 Task: Search one way flight ticket for 1 adult, 6 children, 1 infant in seat and 1 infant on lap in business from Arcata/eureka: California Redwood Coast-humboldt County Airport to New Bern: Coastal Carolina Regional Airport (was Craven County Regional) on 5-4-2023. Number of bags: 1 carry on bag. Price is upto 30000. Outbound departure time preference is 14:45.
Action: Mouse moved to (389, 346)
Screenshot: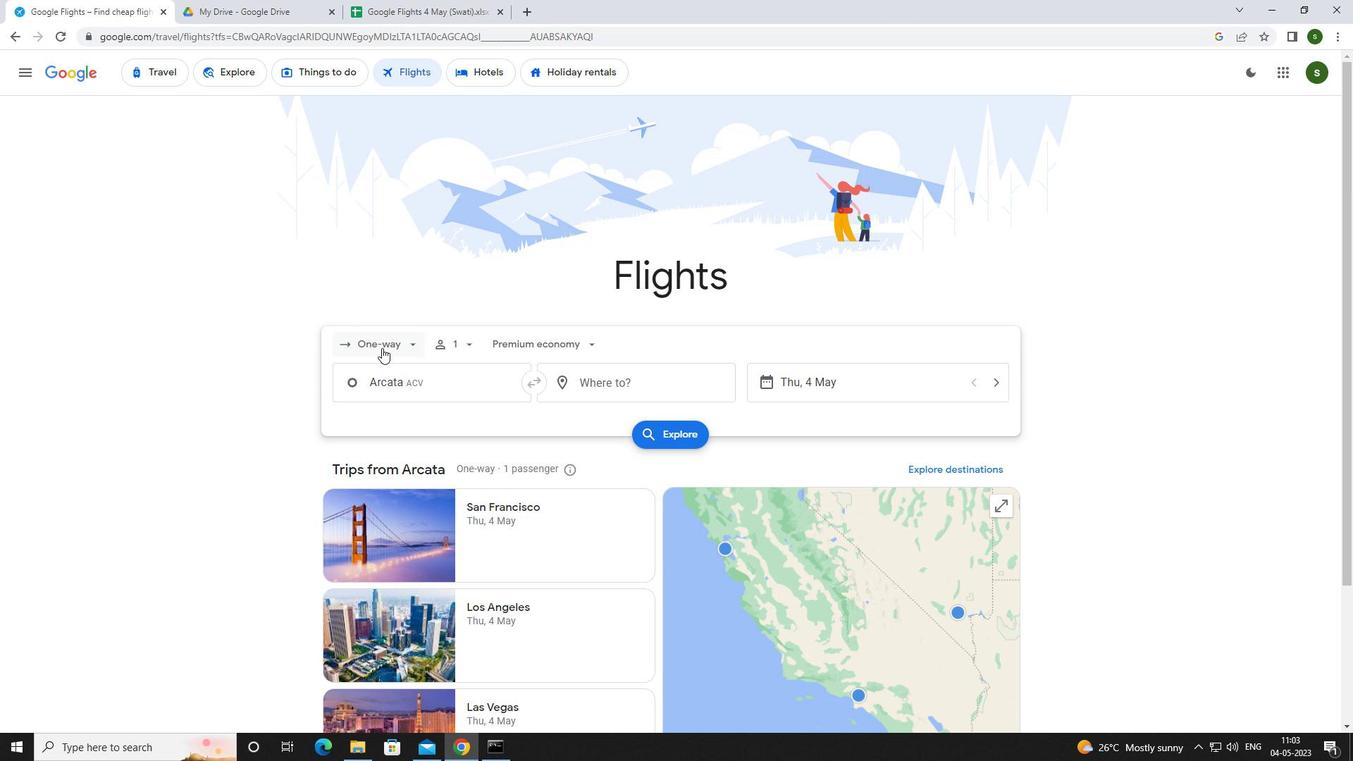 
Action: Mouse pressed left at (389, 346)
Screenshot: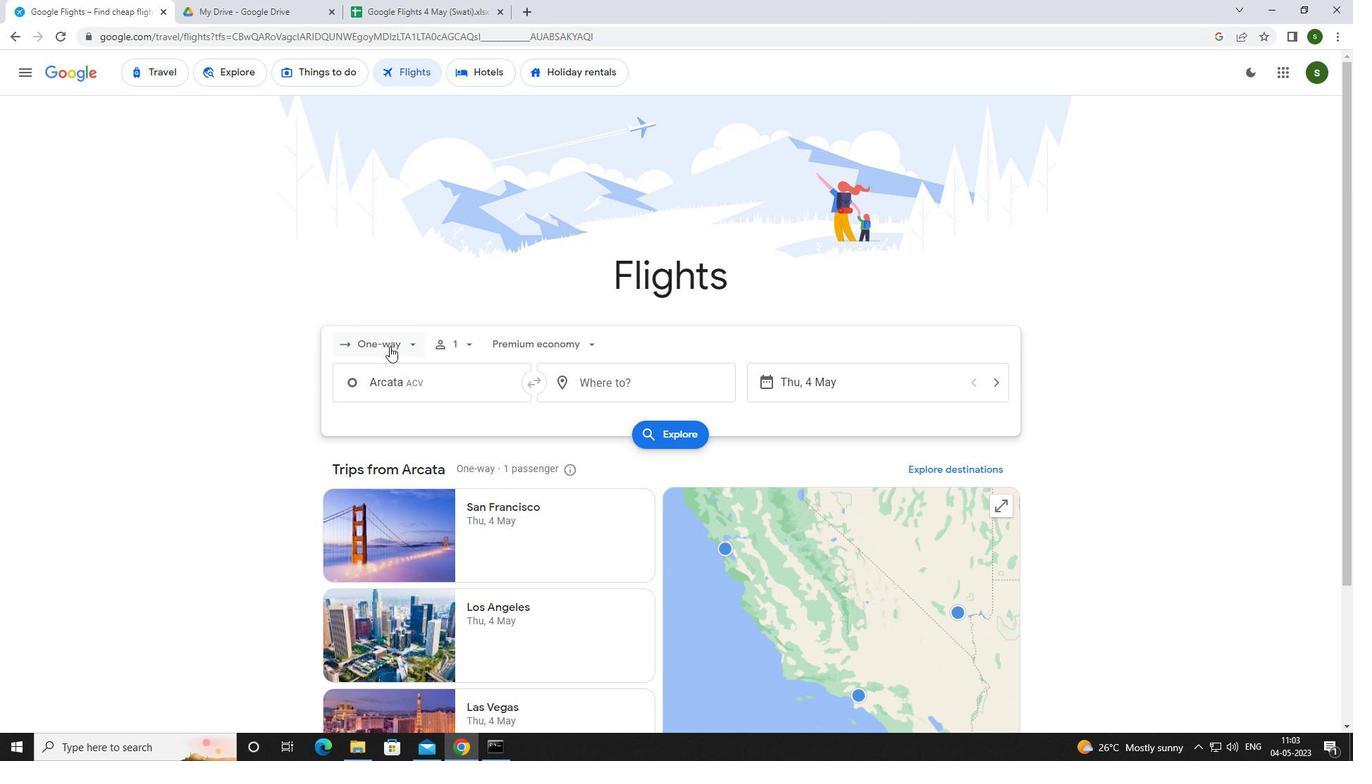 
Action: Mouse moved to (399, 409)
Screenshot: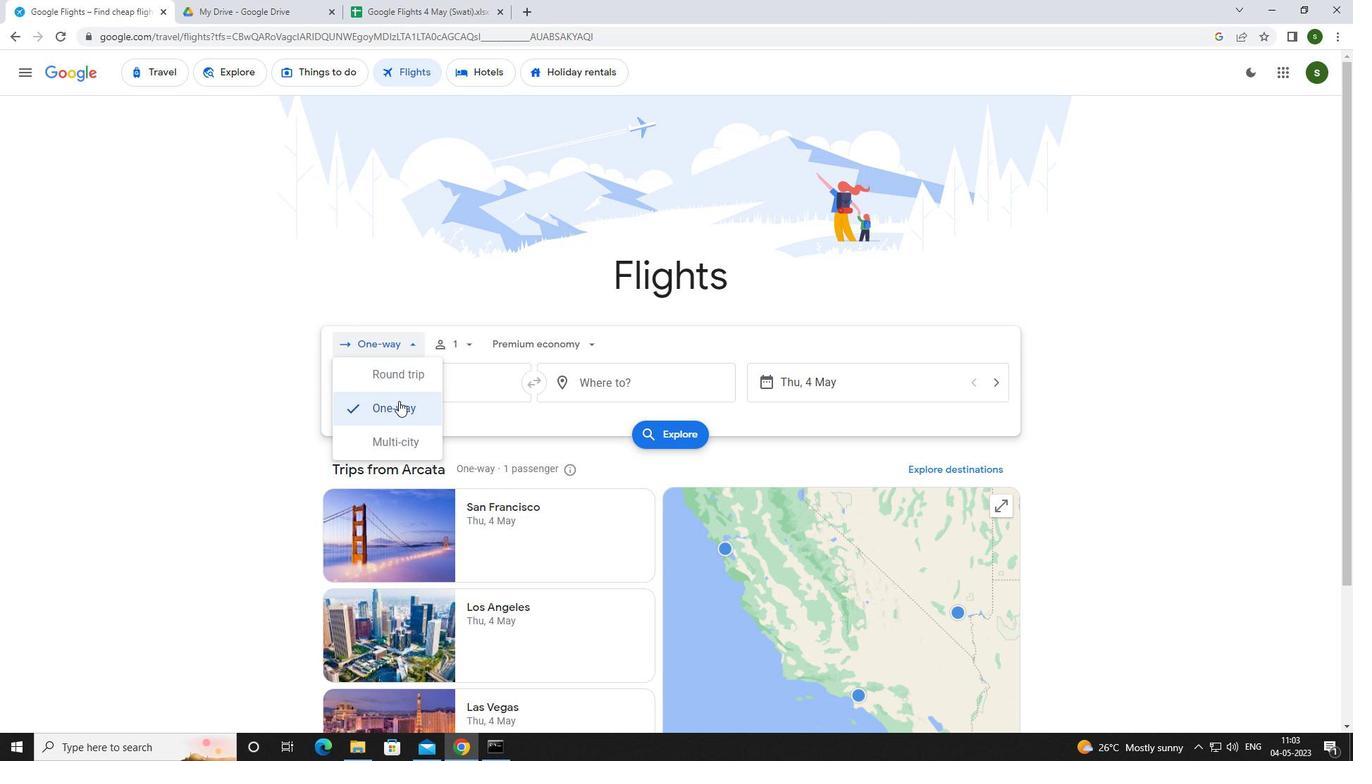 
Action: Mouse pressed left at (399, 409)
Screenshot: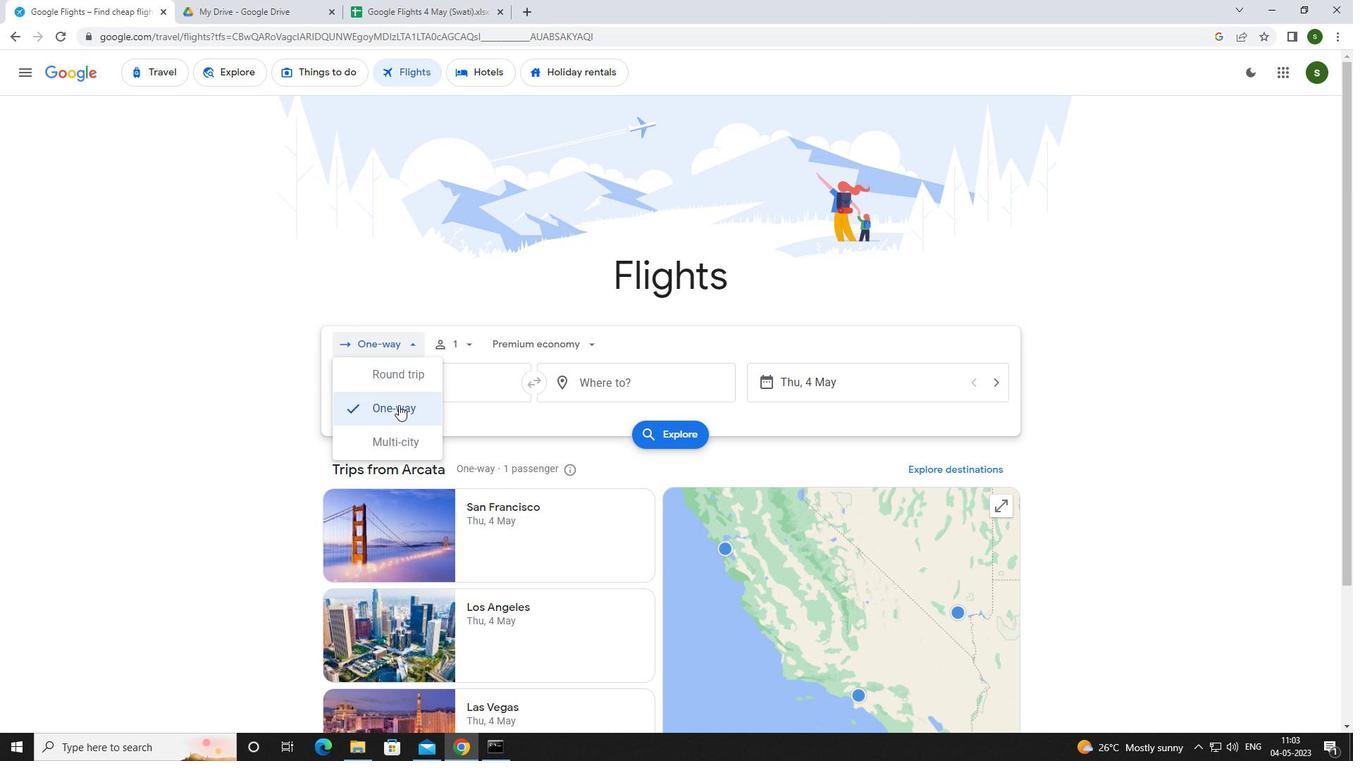 
Action: Mouse moved to (464, 350)
Screenshot: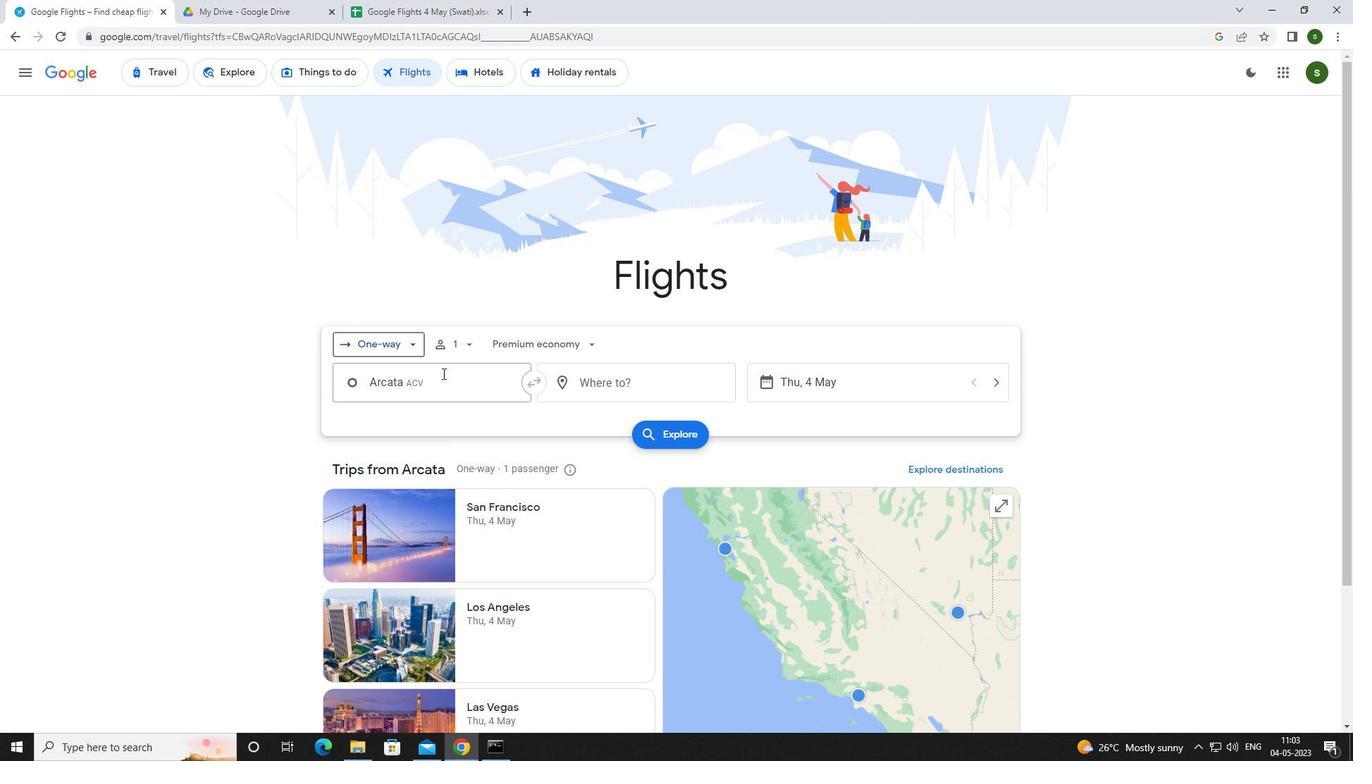 
Action: Mouse pressed left at (464, 350)
Screenshot: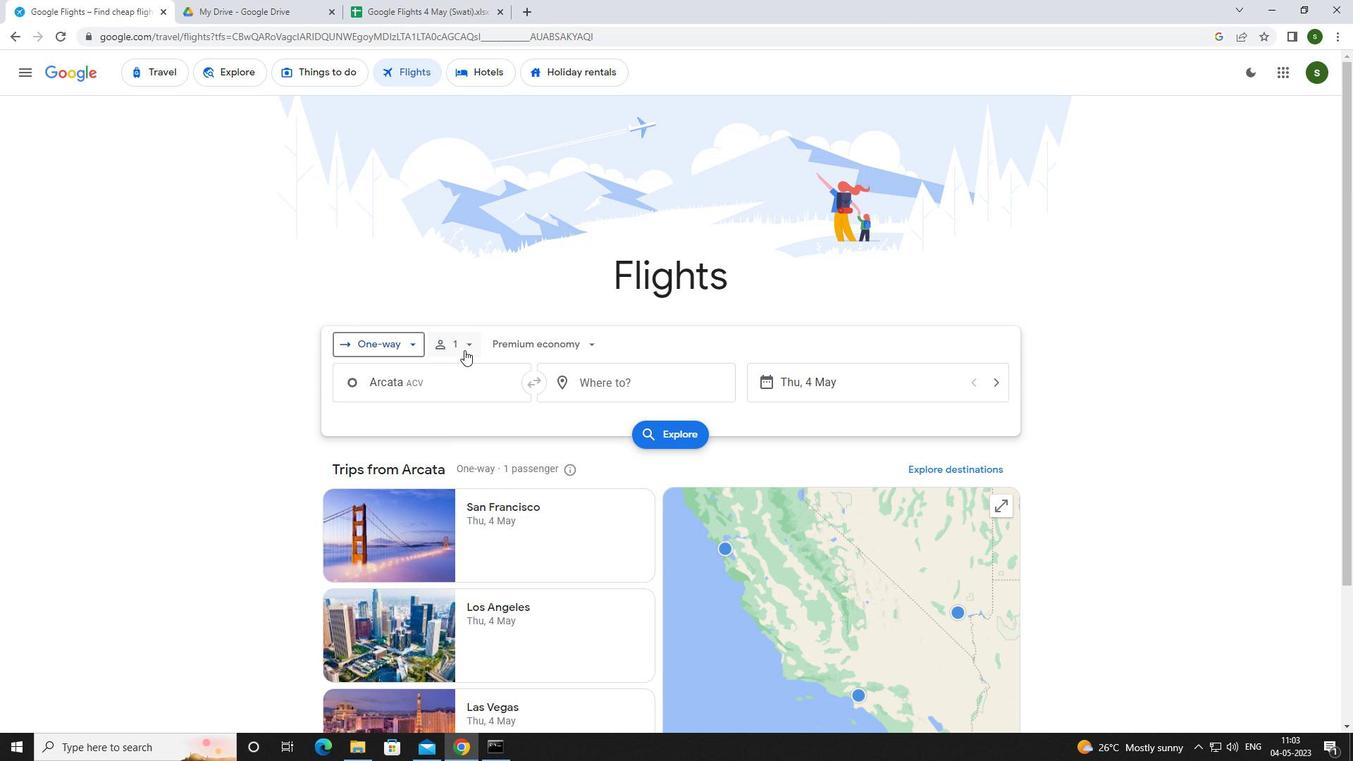 
Action: Mouse moved to (580, 420)
Screenshot: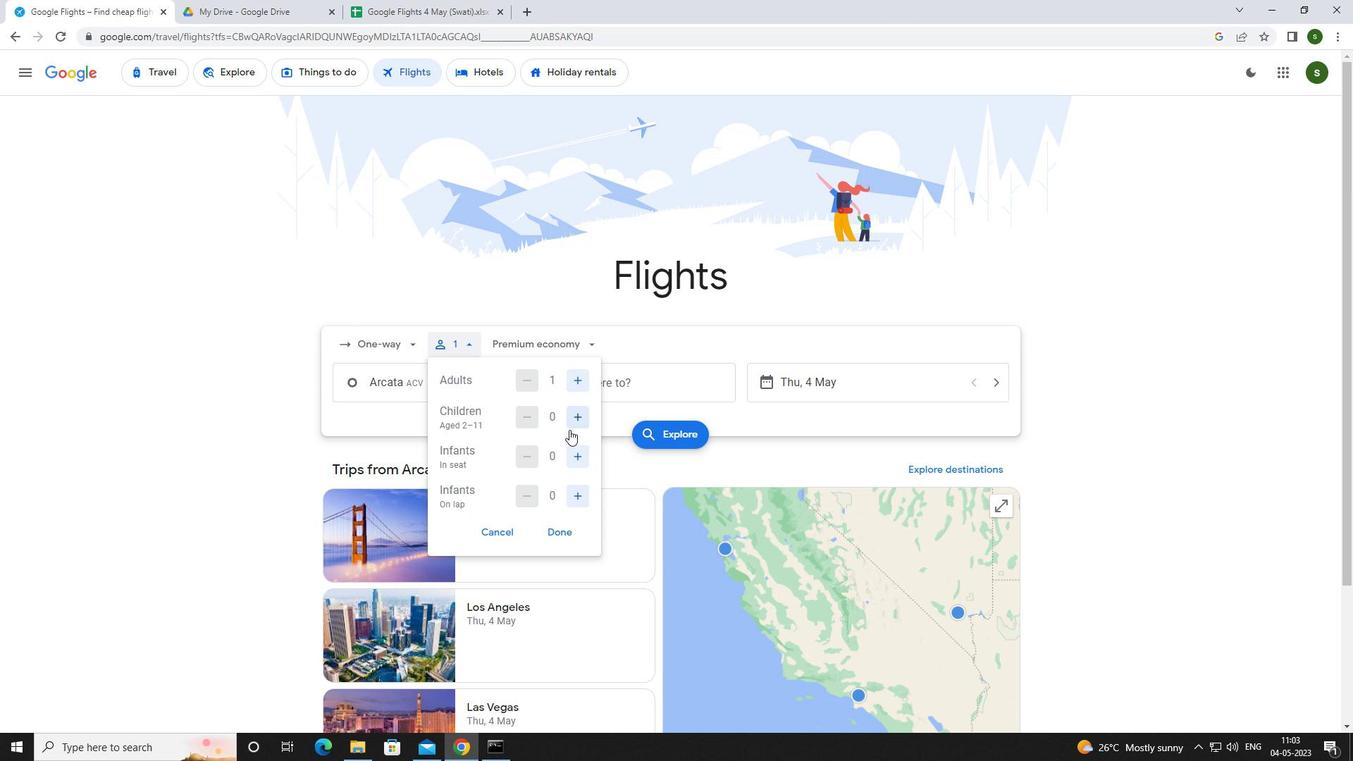 
Action: Mouse pressed left at (580, 420)
Screenshot: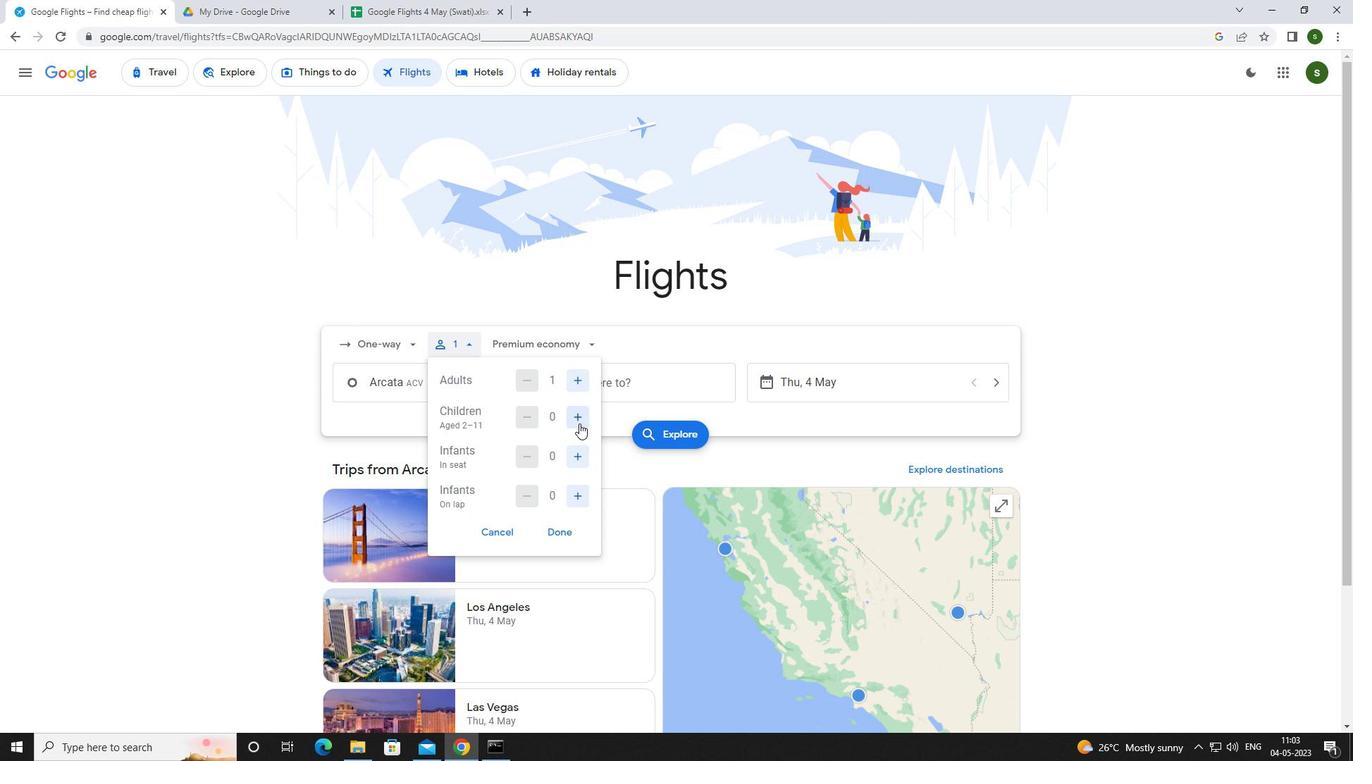 
Action: Mouse pressed left at (580, 420)
Screenshot: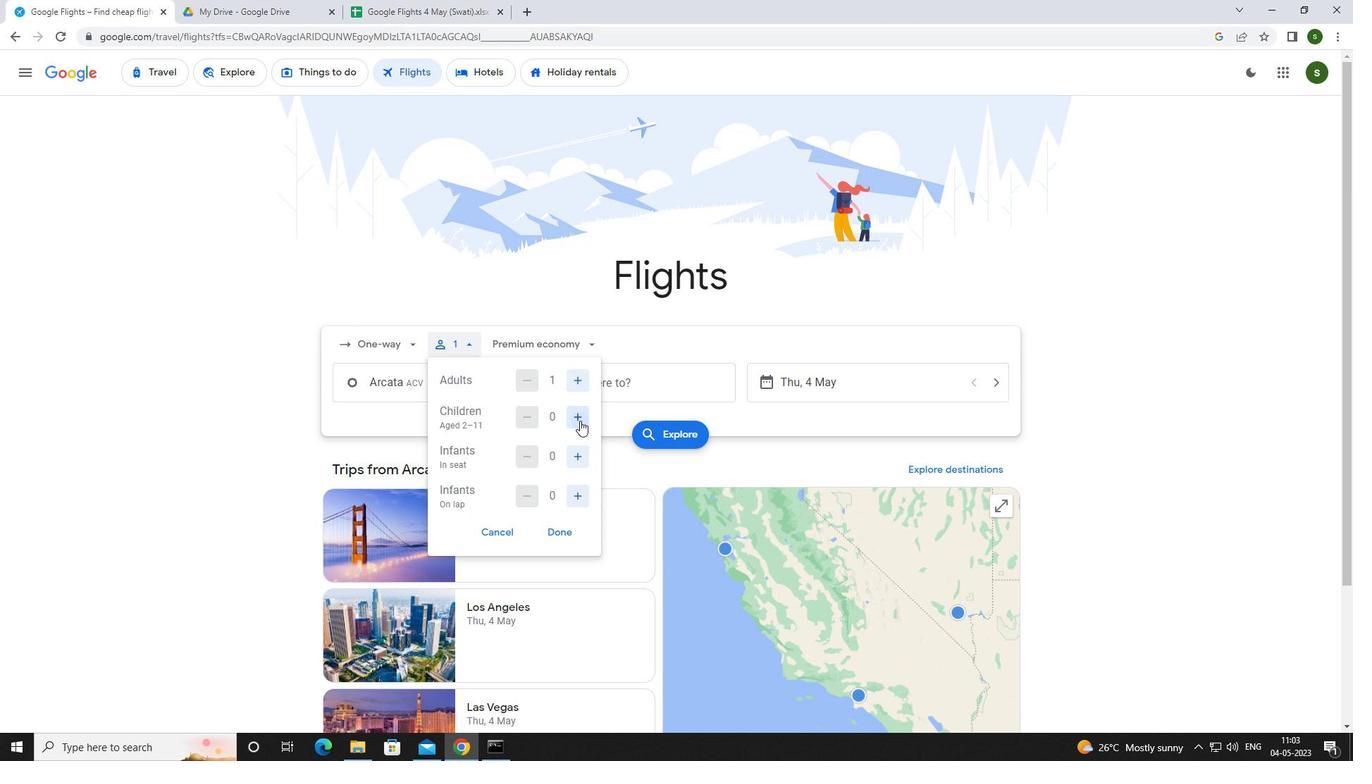 
Action: Mouse pressed left at (580, 420)
Screenshot: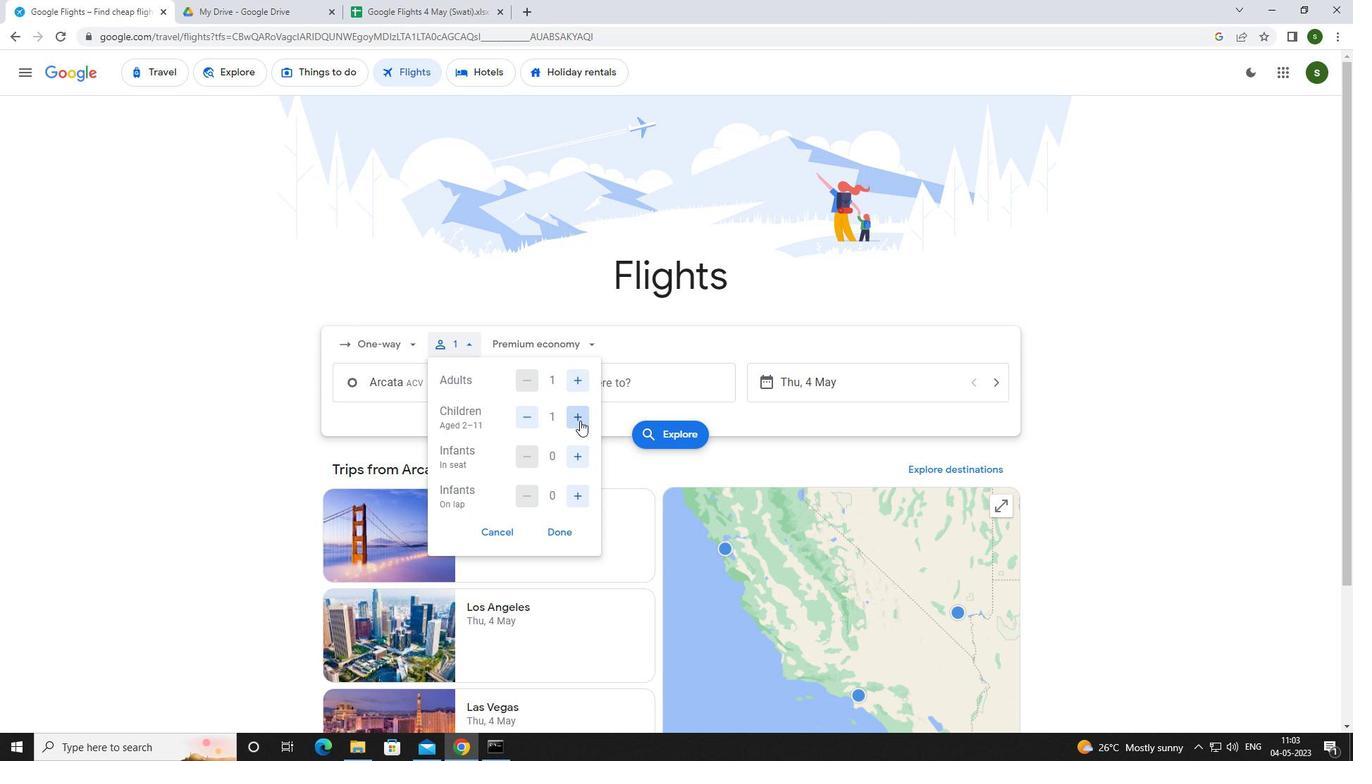 
Action: Mouse pressed left at (580, 420)
Screenshot: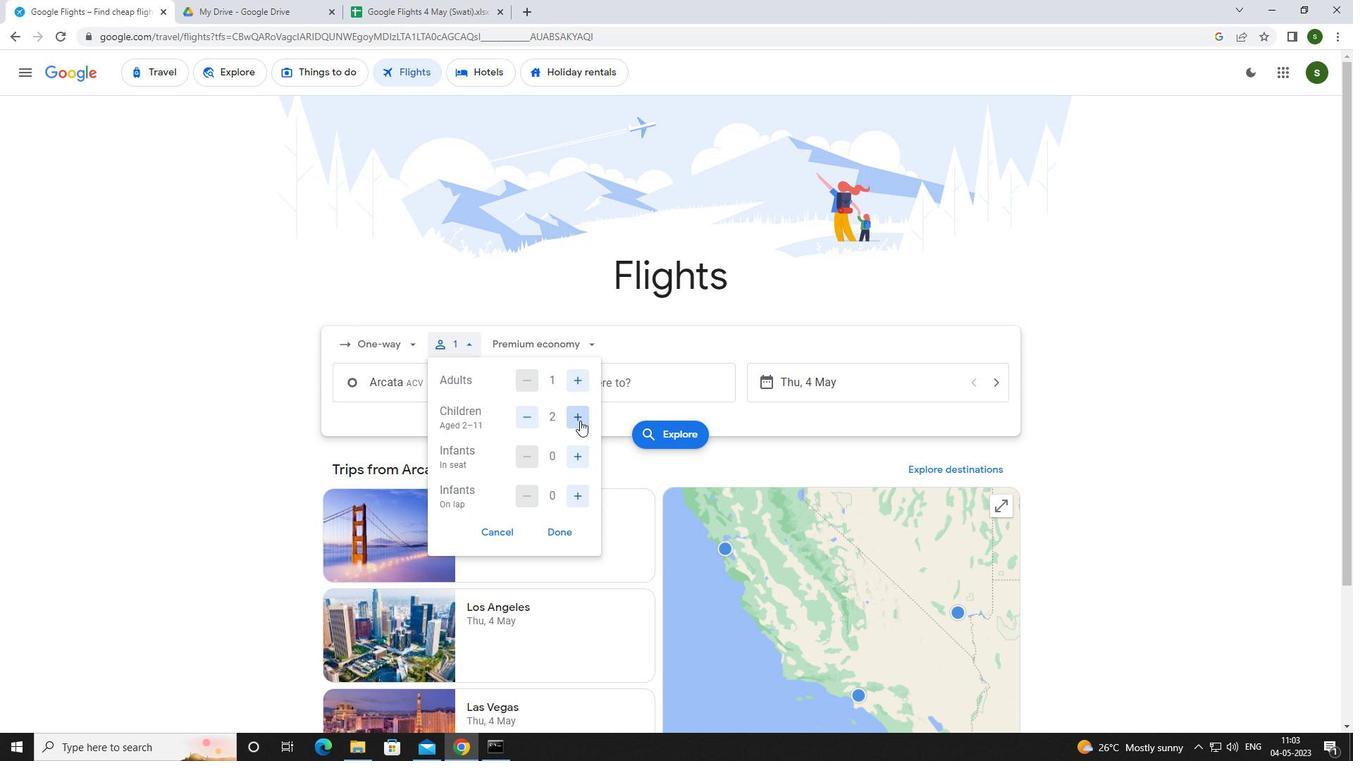 
Action: Mouse pressed left at (580, 420)
Screenshot: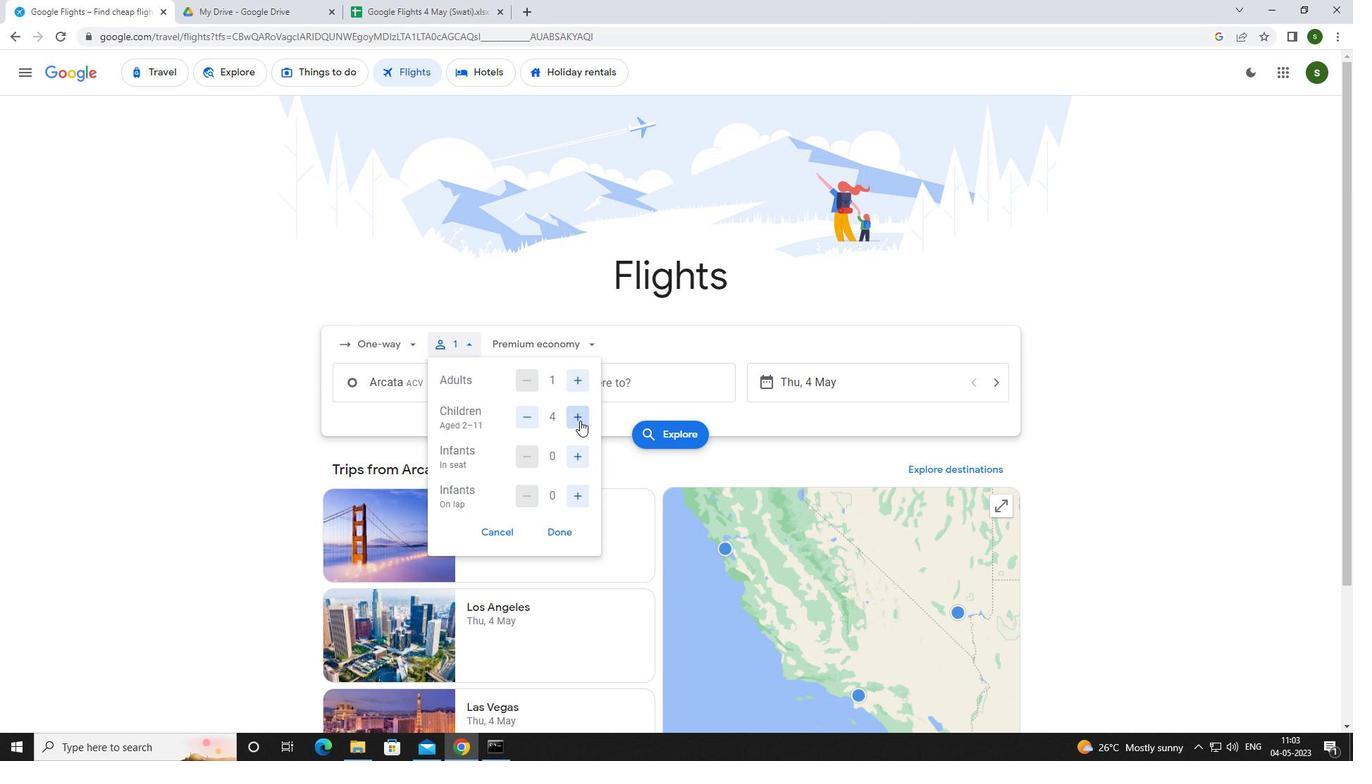 
Action: Mouse pressed left at (580, 420)
Screenshot: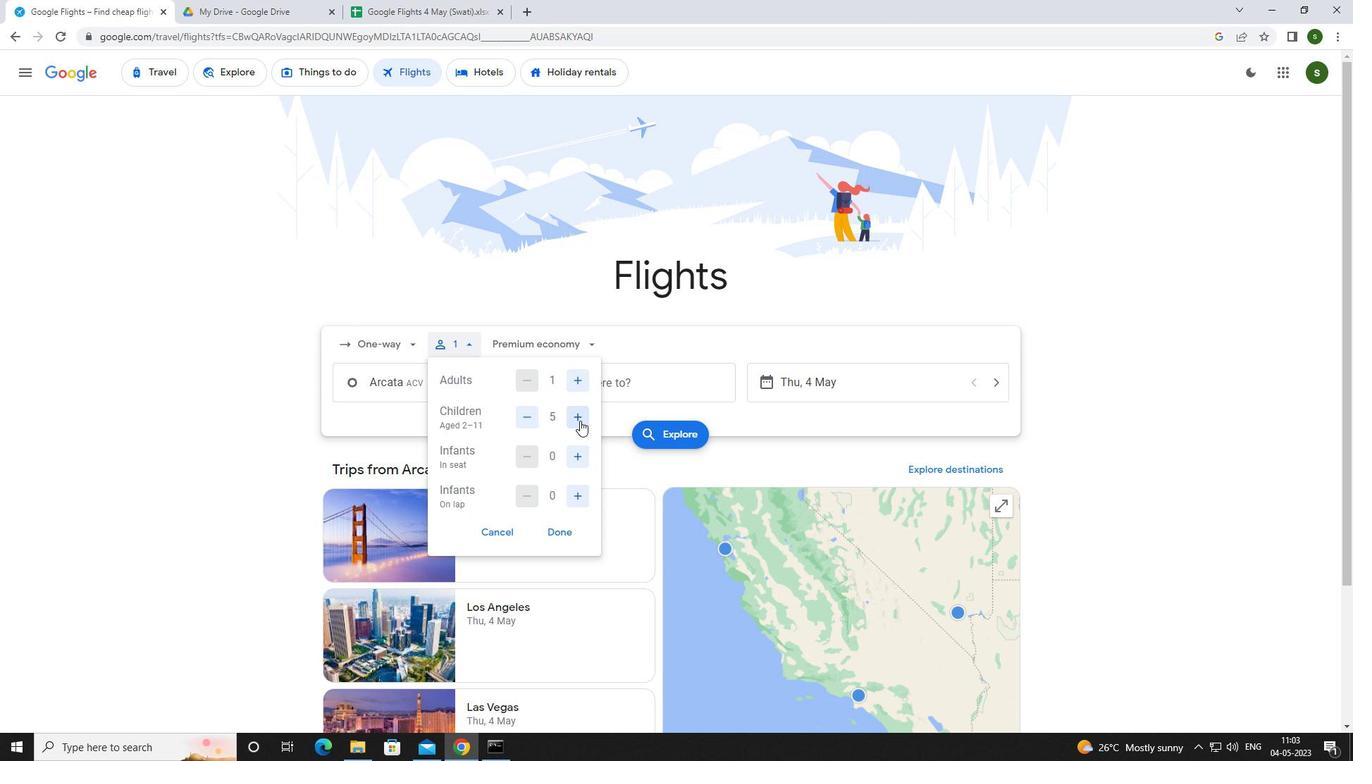 
Action: Mouse moved to (584, 459)
Screenshot: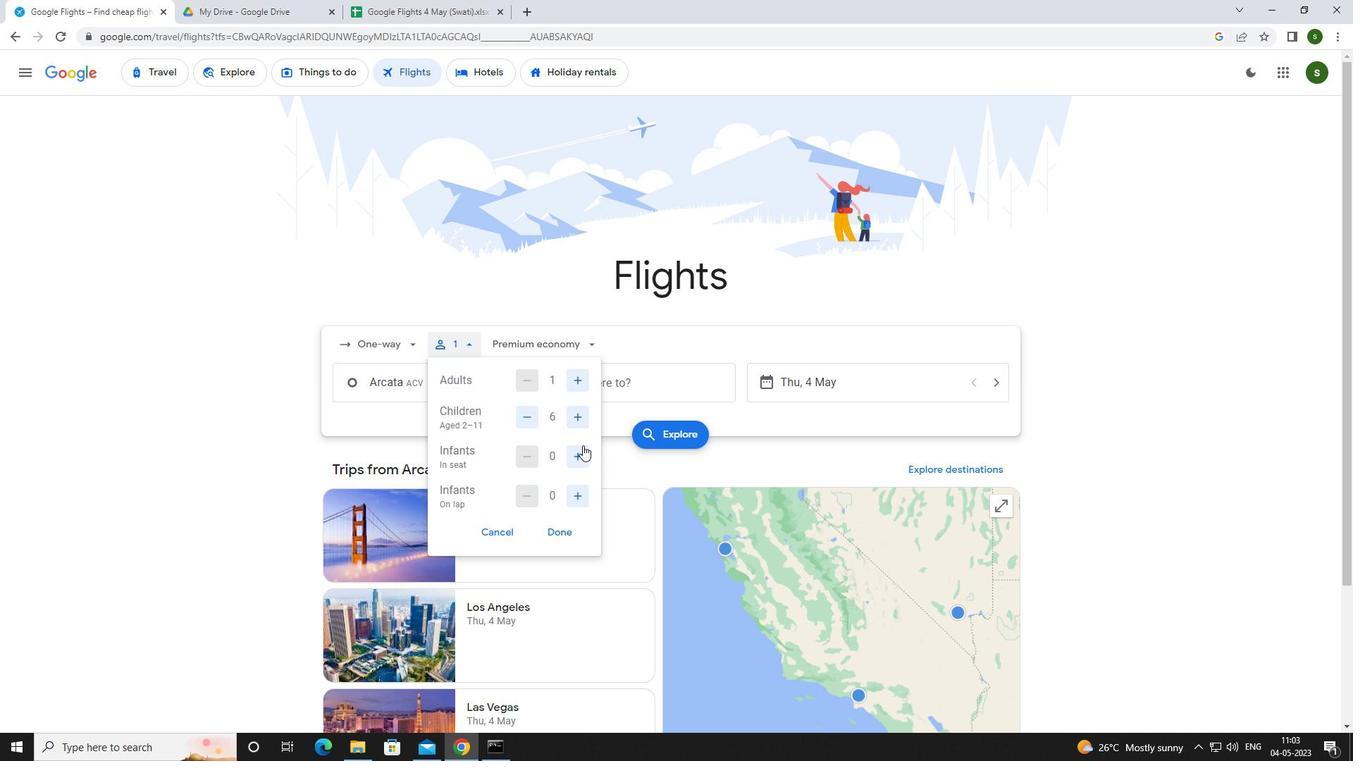 
Action: Mouse pressed left at (584, 459)
Screenshot: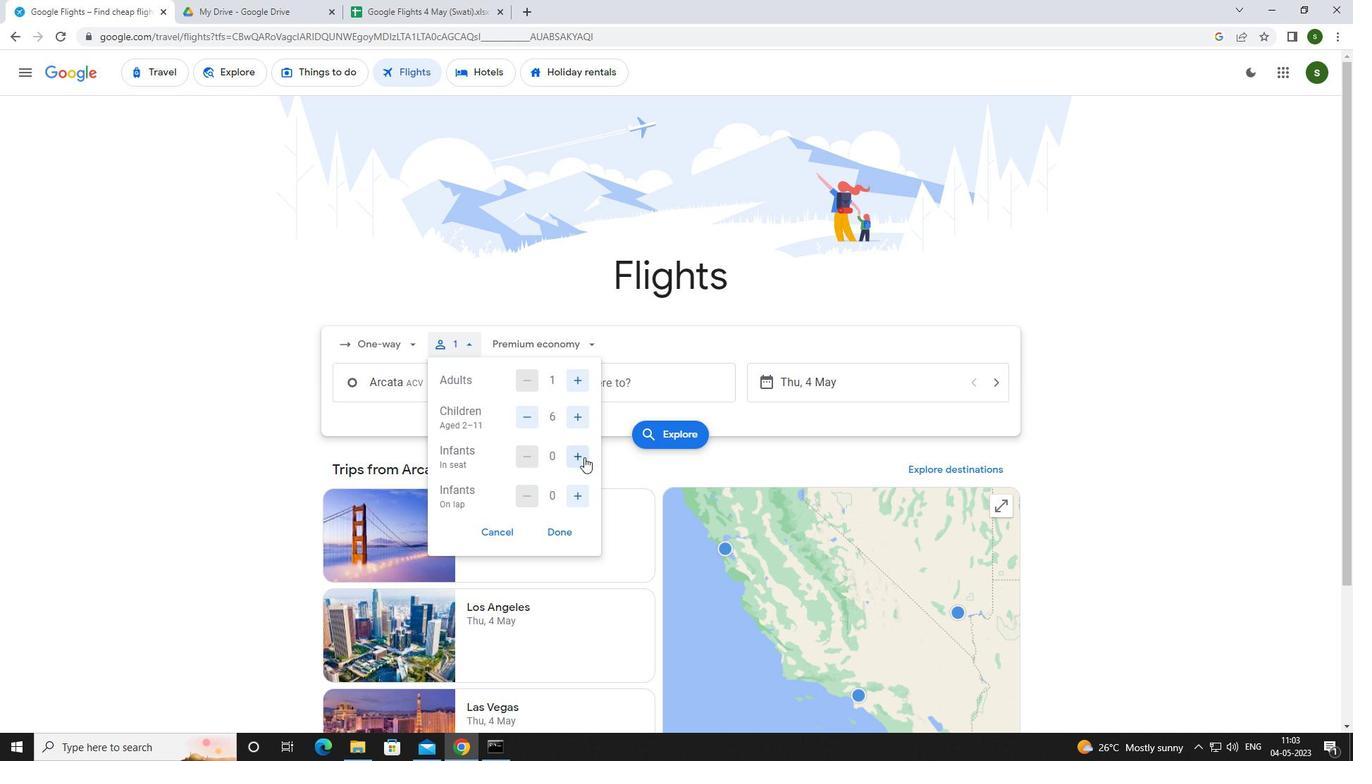 
Action: Mouse moved to (582, 487)
Screenshot: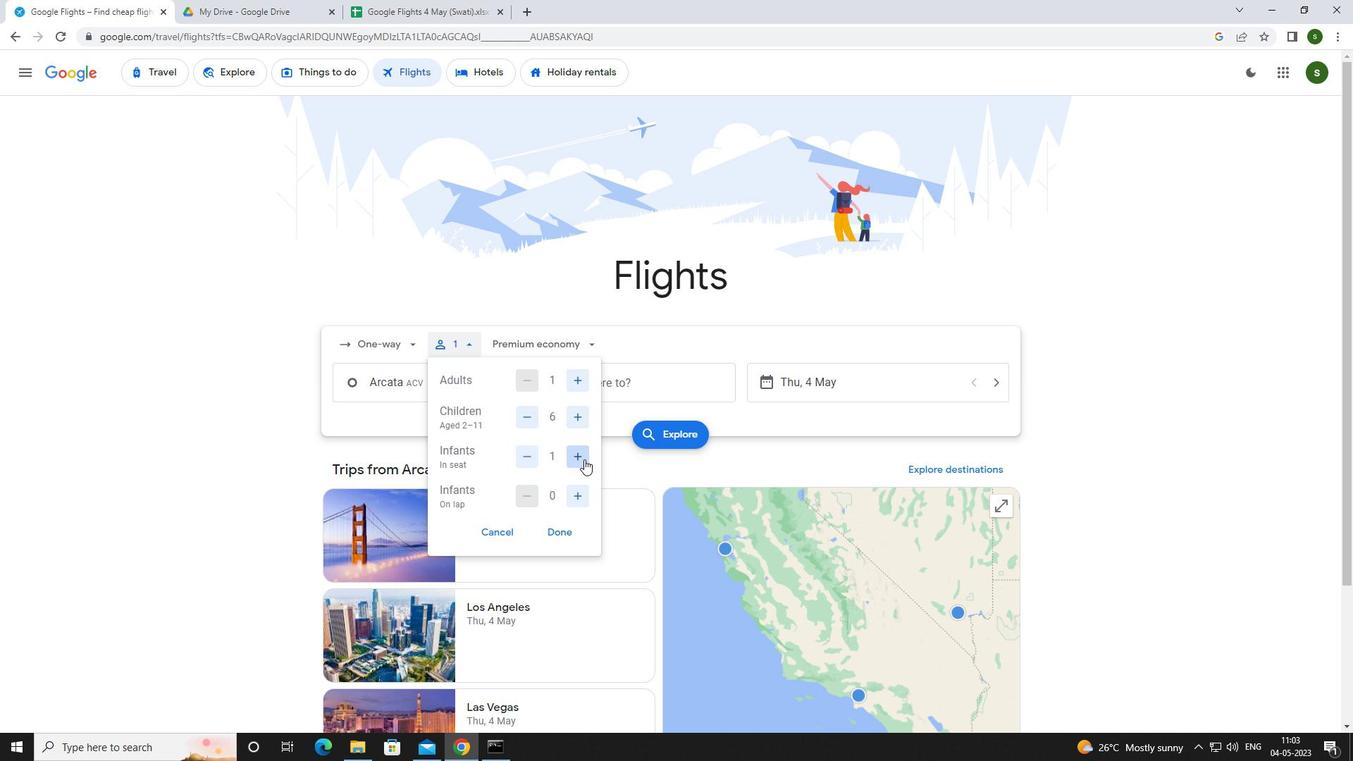 
Action: Mouse pressed left at (582, 487)
Screenshot: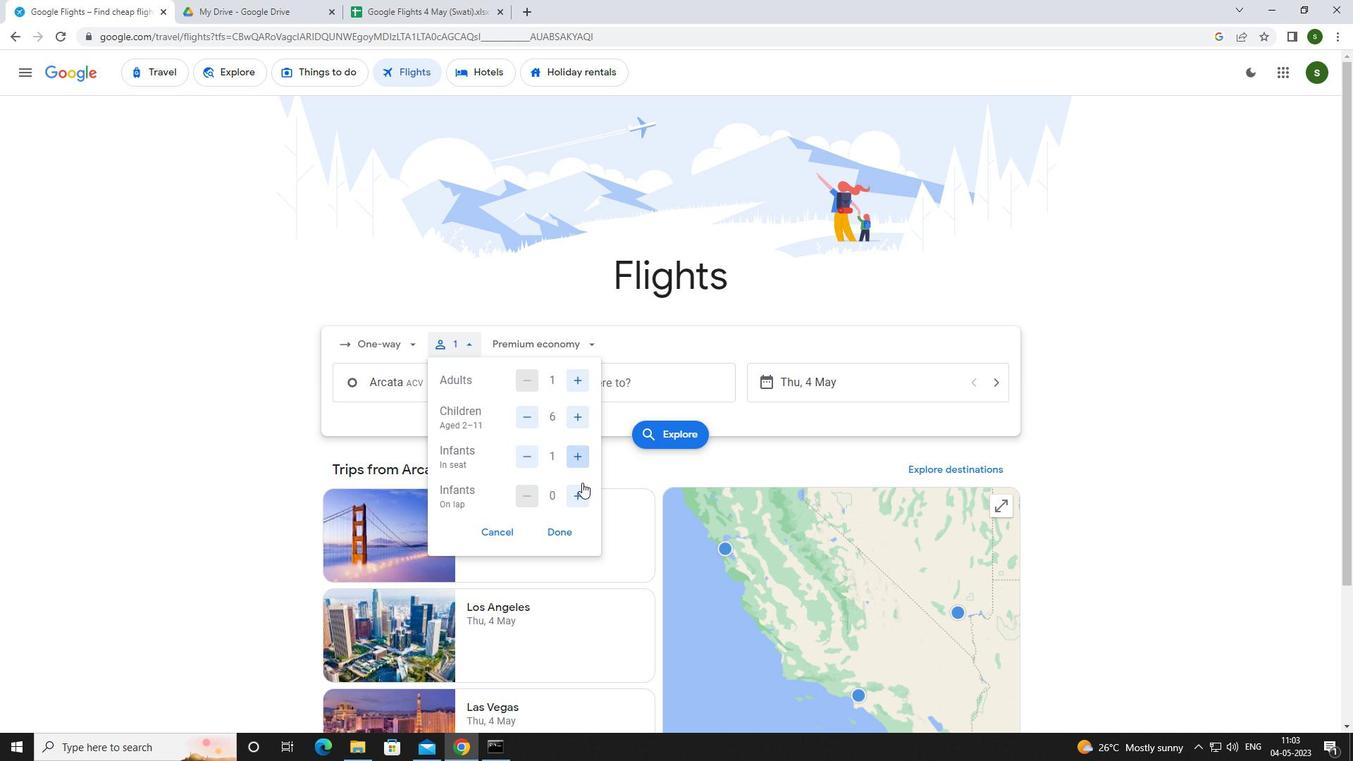
Action: Mouse moved to (572, 342)
Screenshot: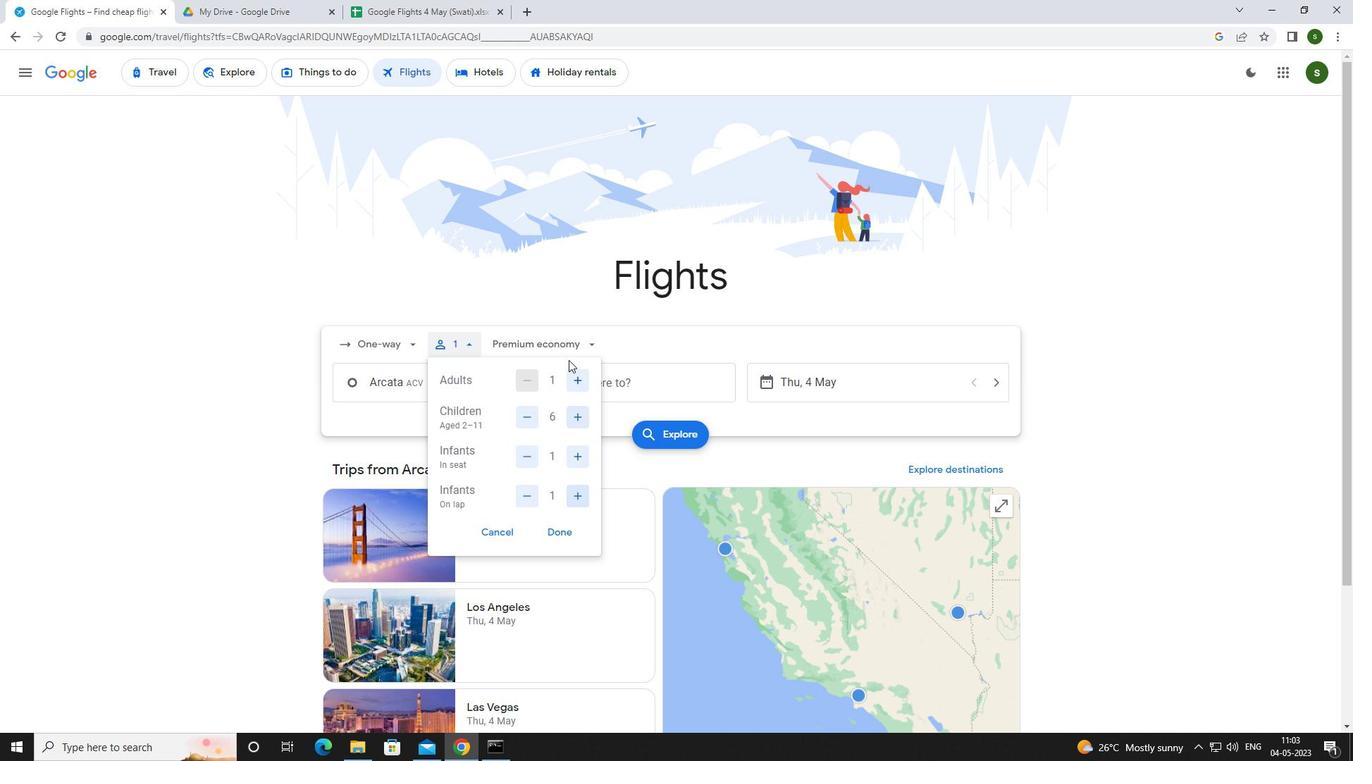 
Action: Mouse pressed left at (572, 342)
Screenshot: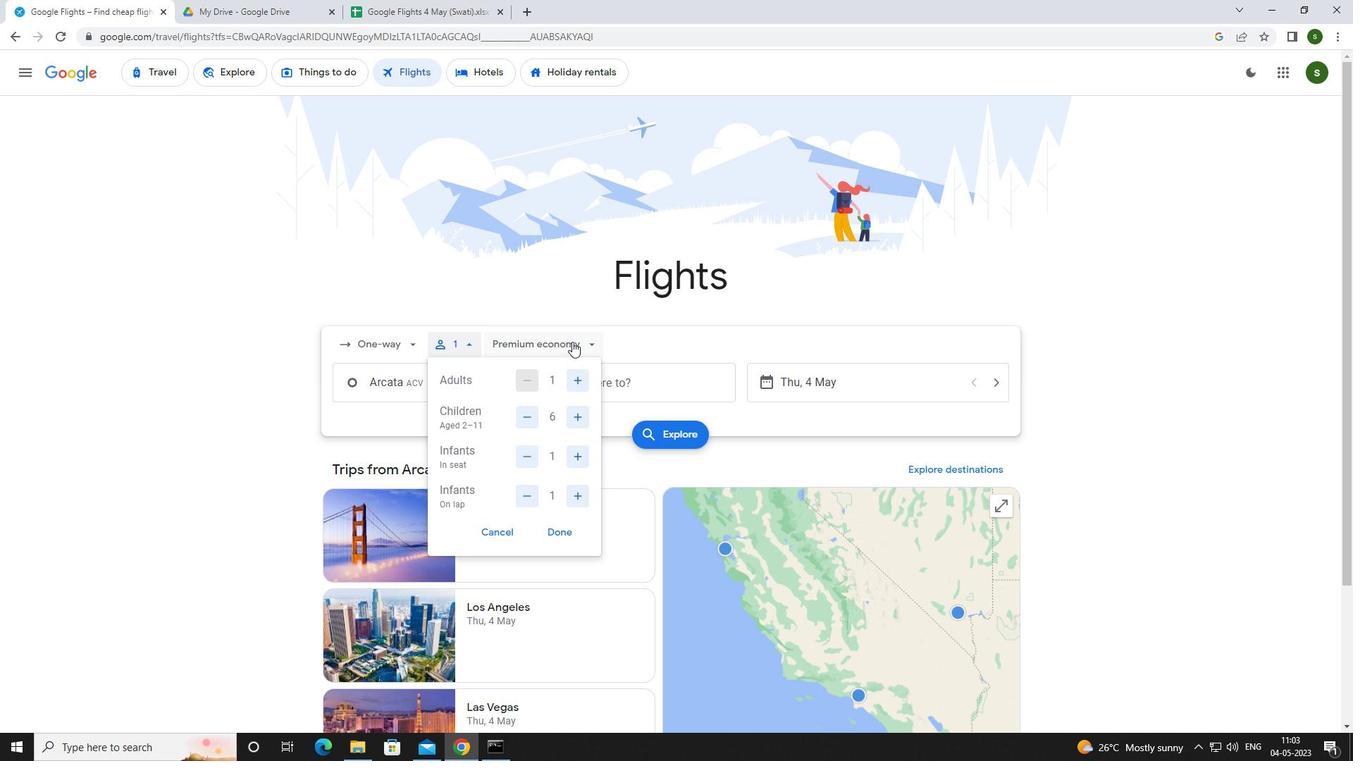 
Action: Mouse moved to (559, 441)
Screenshot: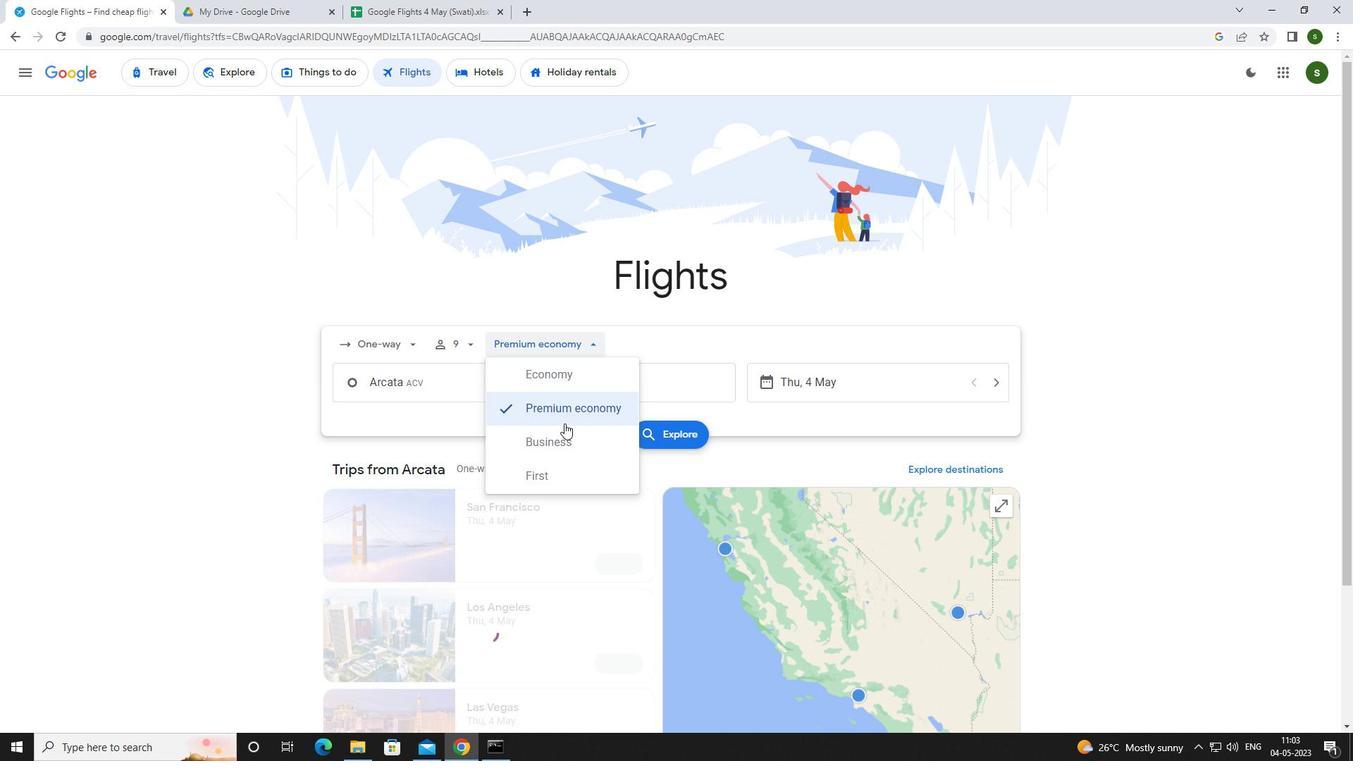 
Action: Mouse pressed left at (559, 441)
Screenshot: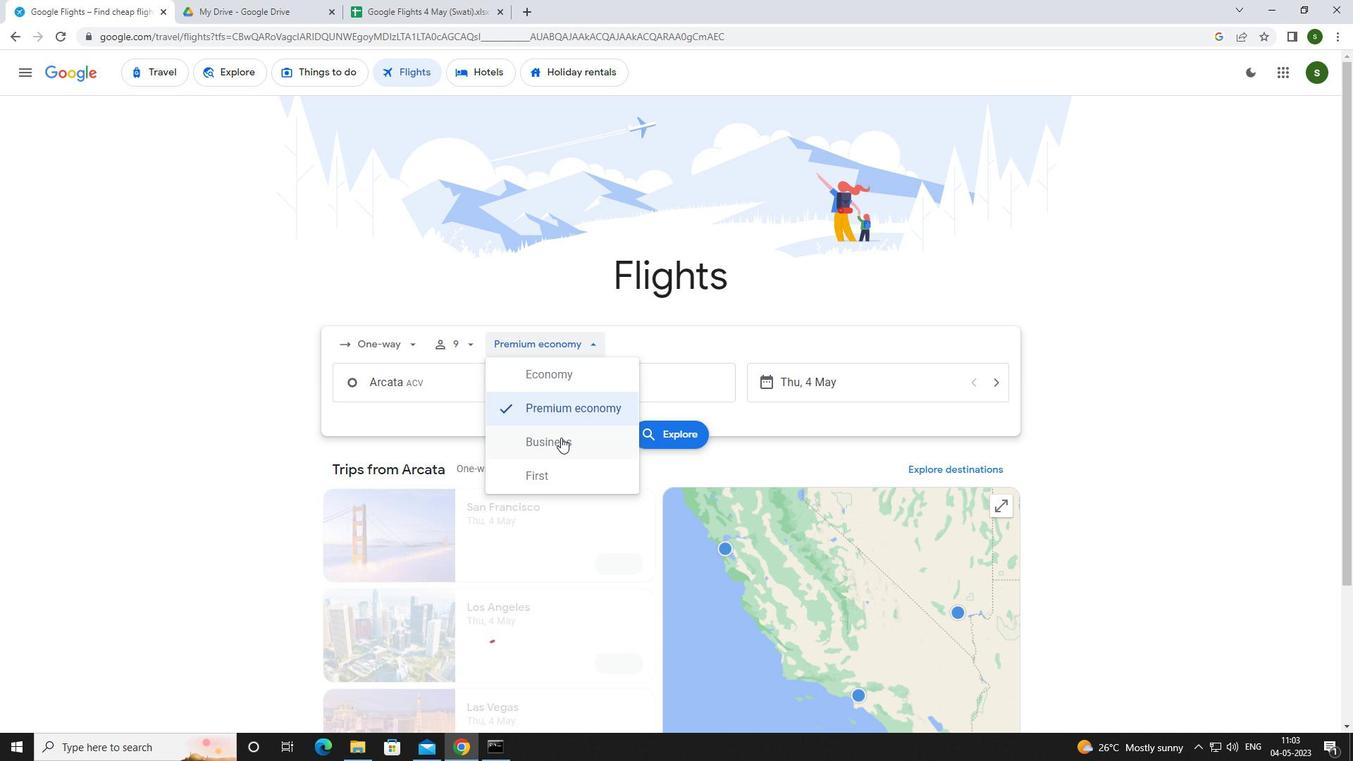 
Action: Mouse moved to (459, 377)
Screenshot: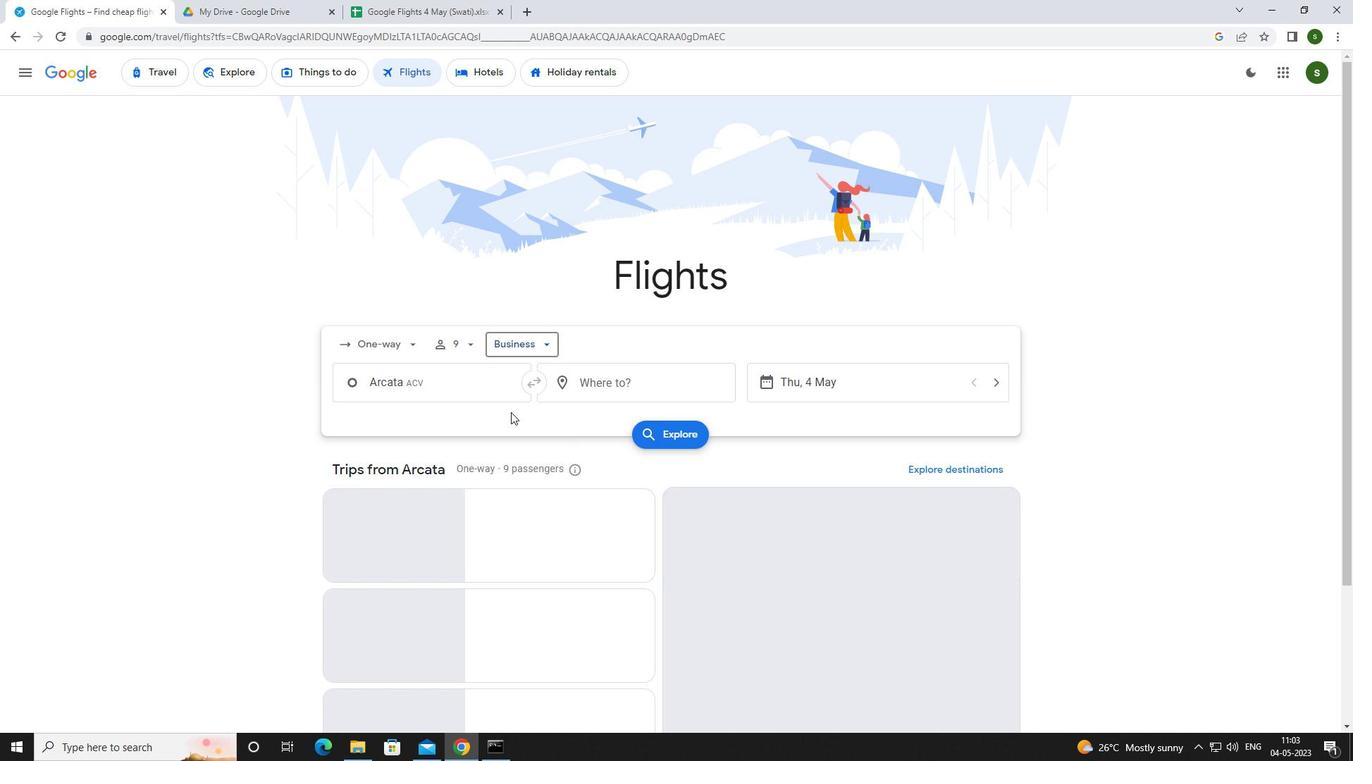 
Action: Mouse pressed left at (459, 377)
Screenshot: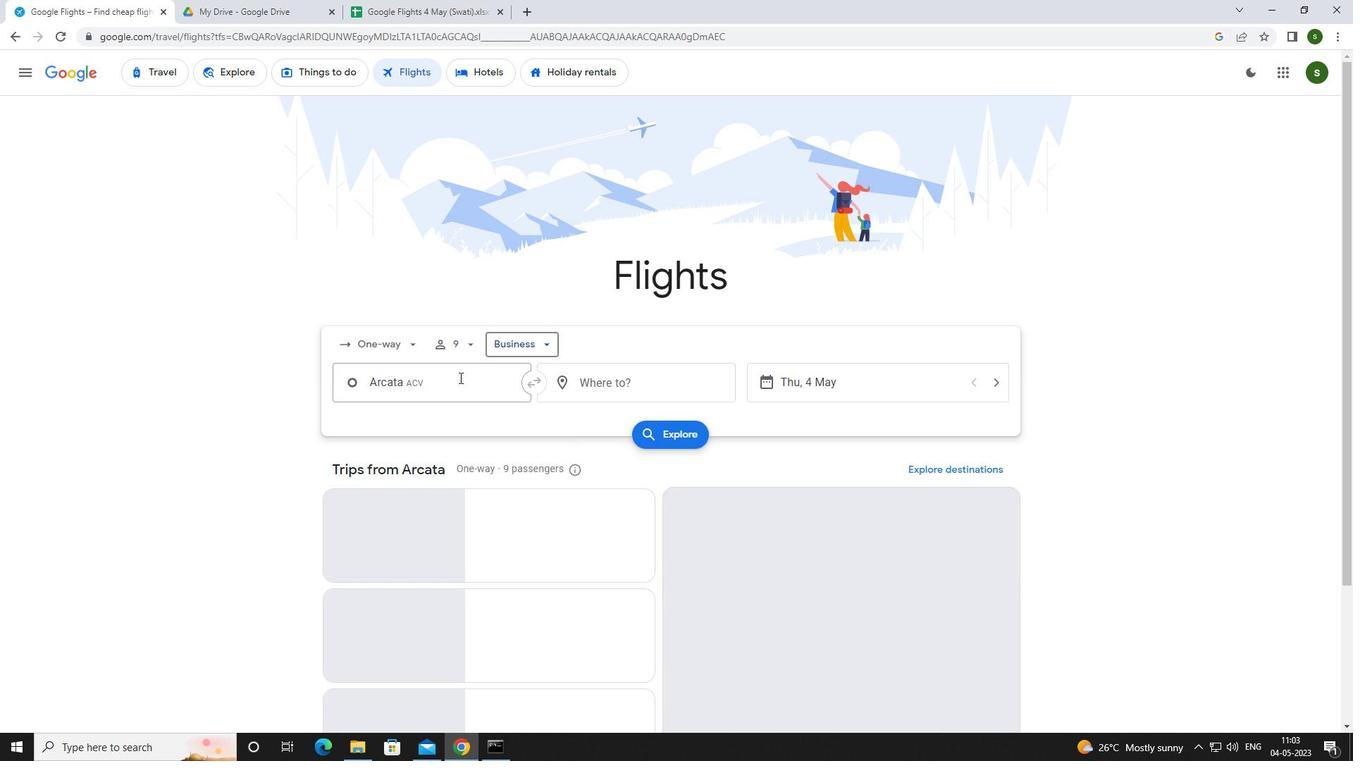 
Action: Key pressed <Key.caps_lock>a<Key.caps_lock>rcata
Screenshot: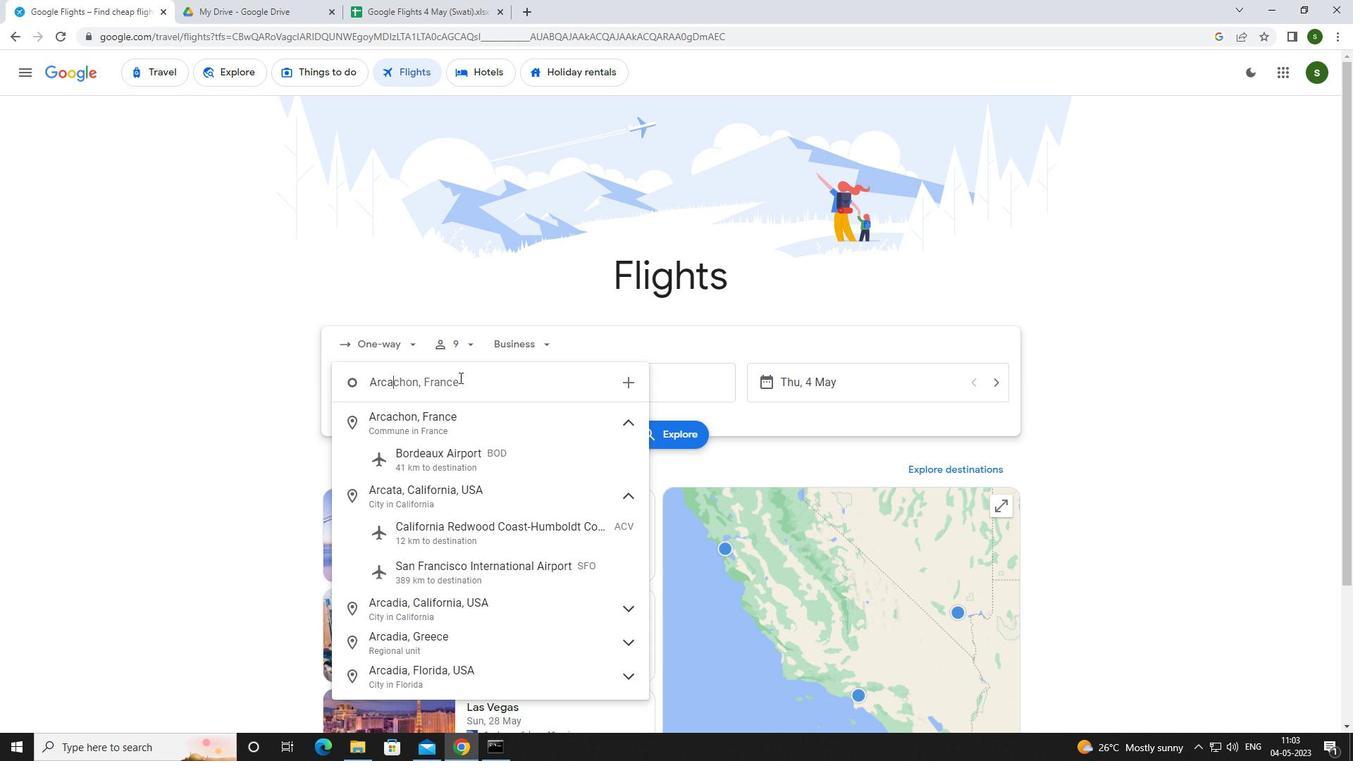 
Action: Mouse moved to (475, 447)
Screenshot: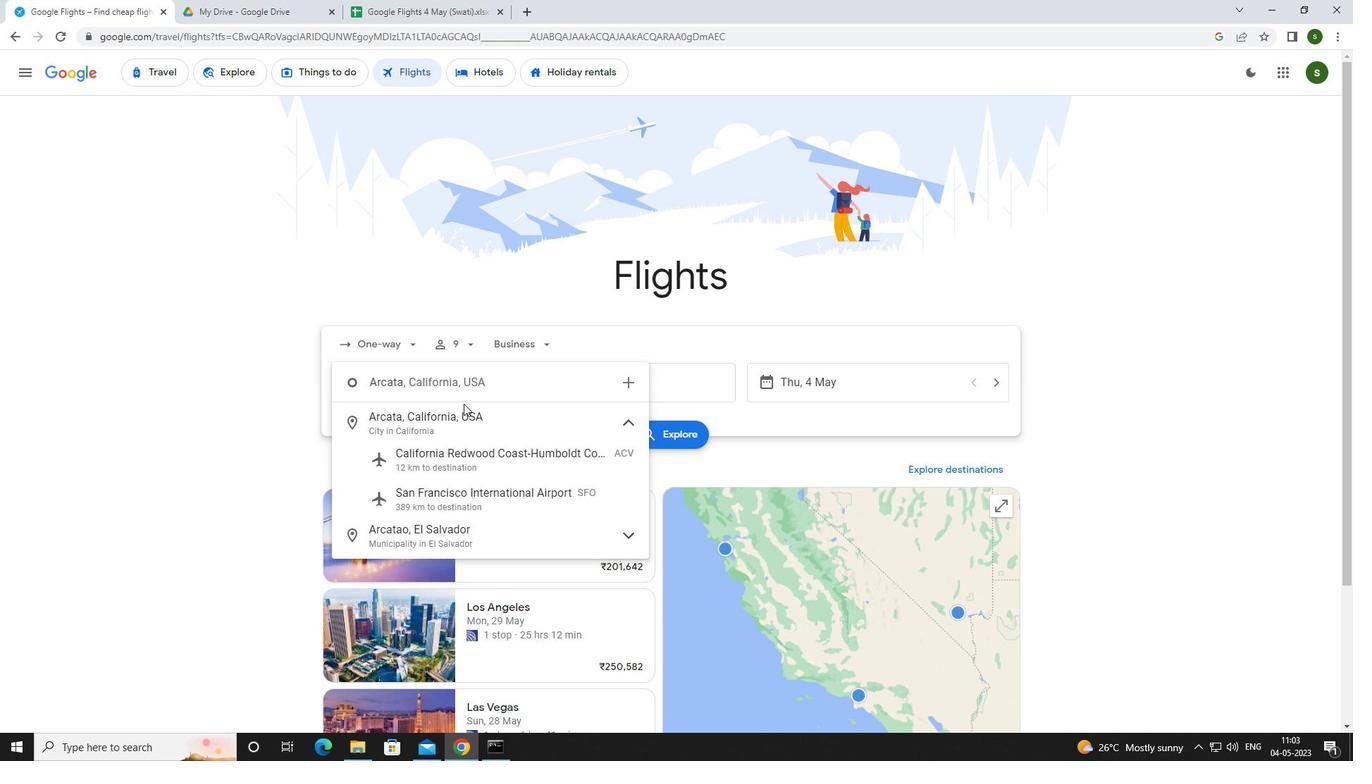 
Action: Mouse pressed left at (475, 447)
Screenshot: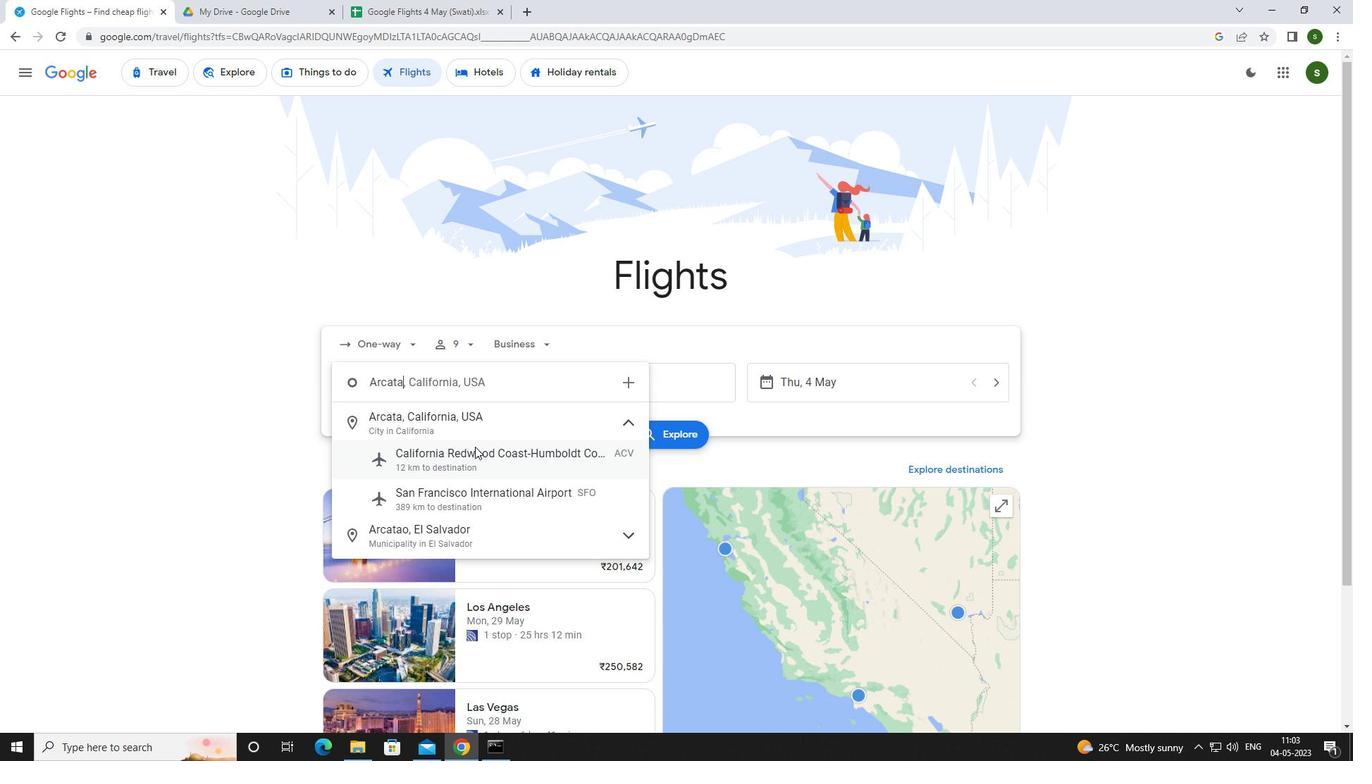 
Action: Mouse moved to (658, 396)
Screenshot: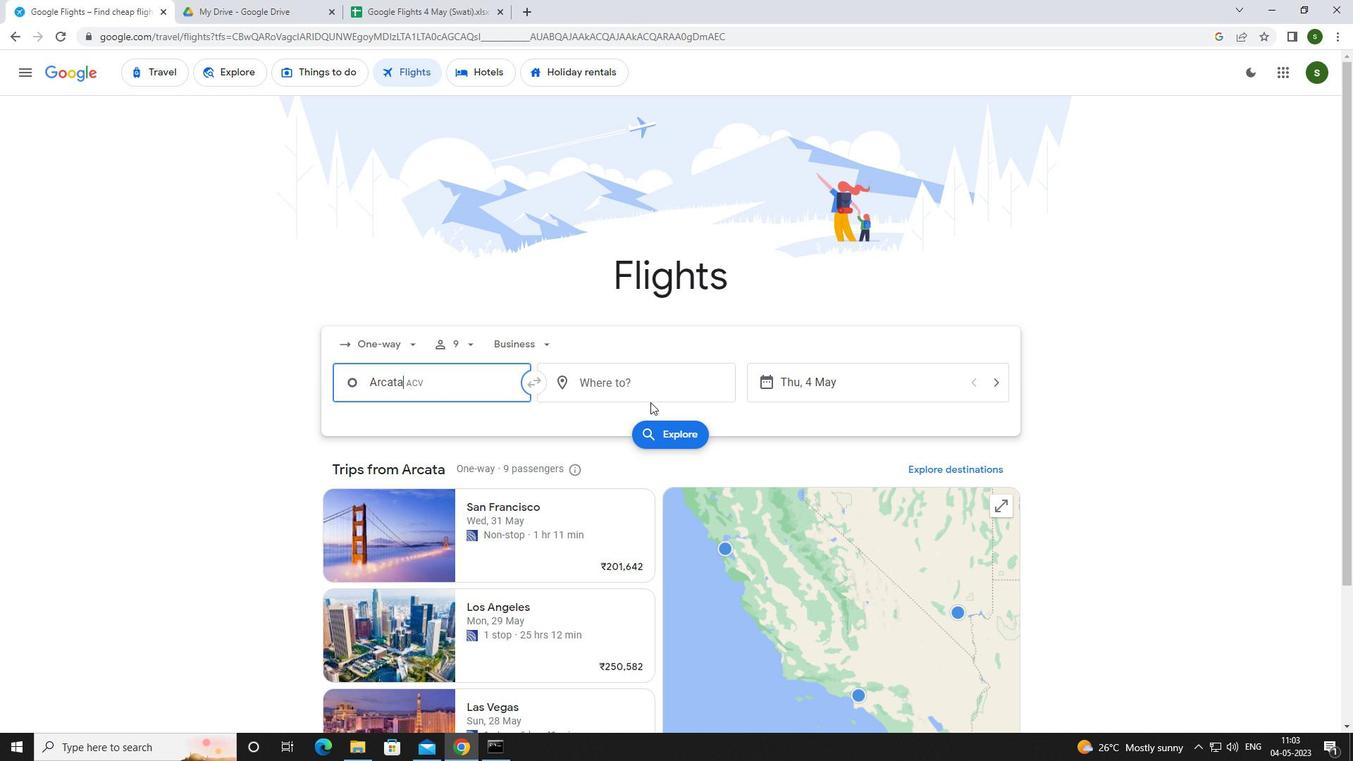 
Action: Mouse pressed left at (658, 396)
Screenshot: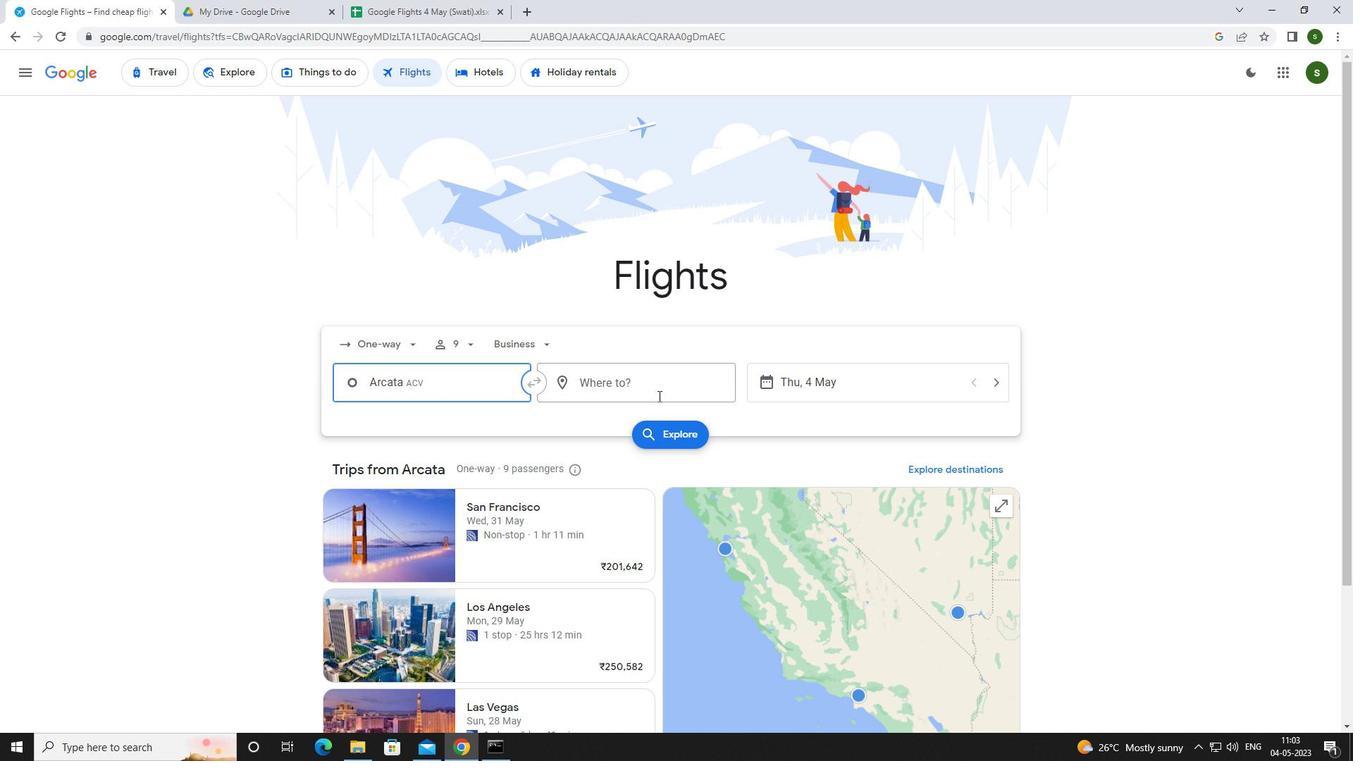 
Action: Key pressed <Key.caps_lock>c<Key.caps_lock>oastal
Screenshot: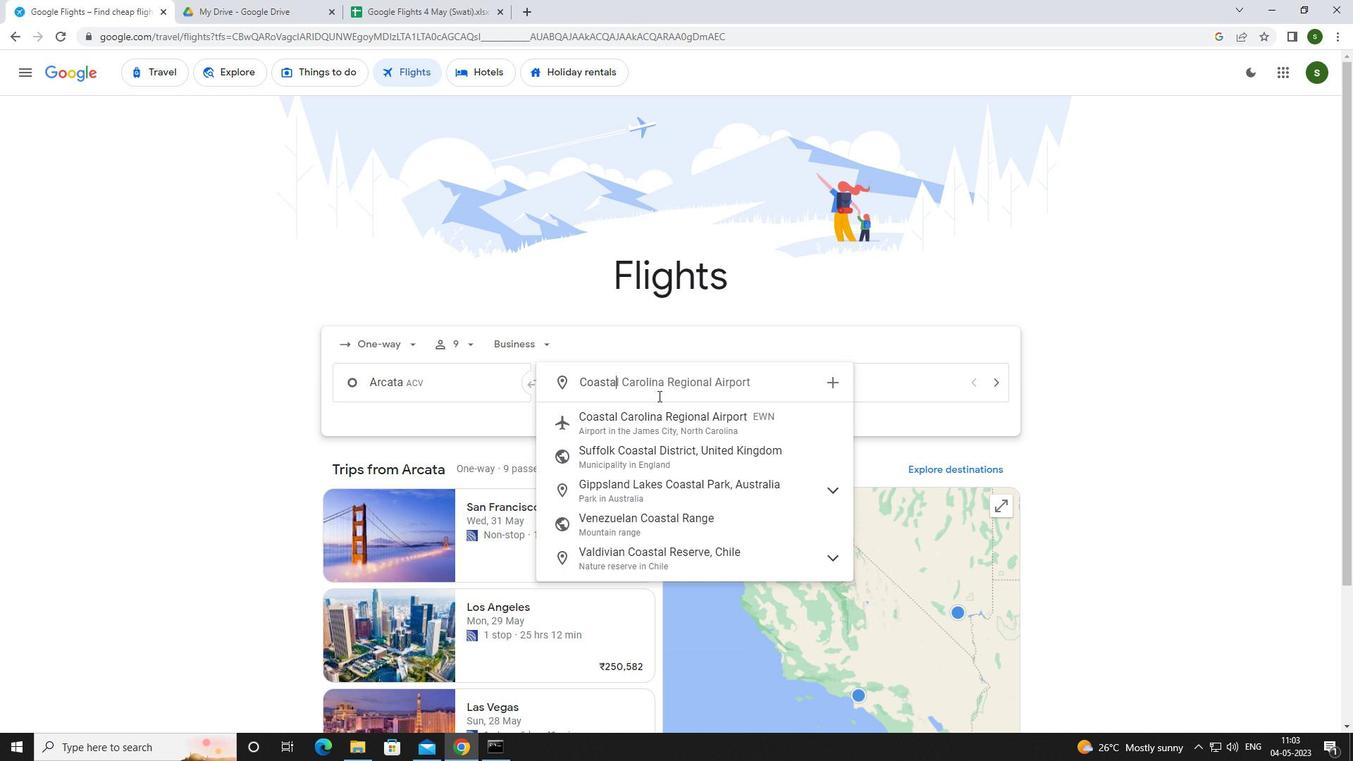 
Action: Mouse moved to (657, 415)
Screenshot: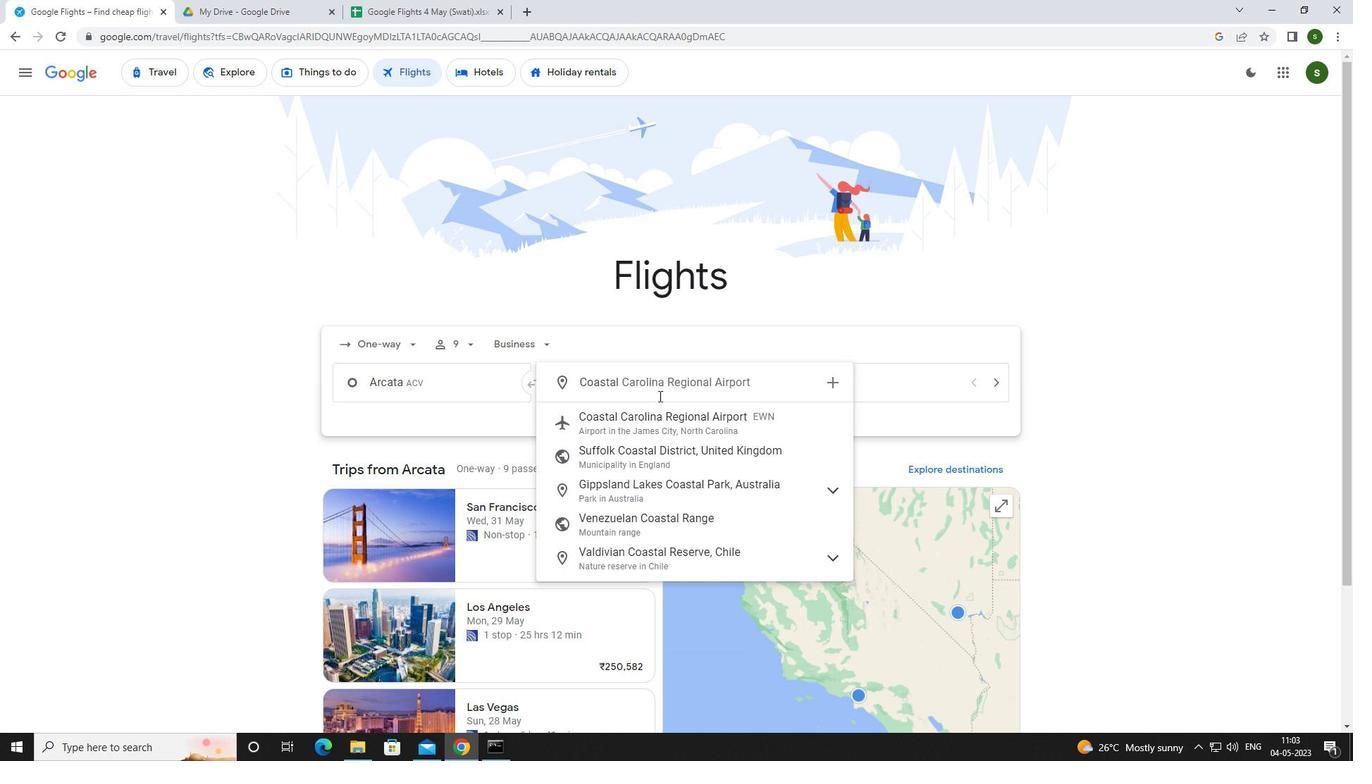 
Action: Mouse pressed left at (657, 415)
Screenshot: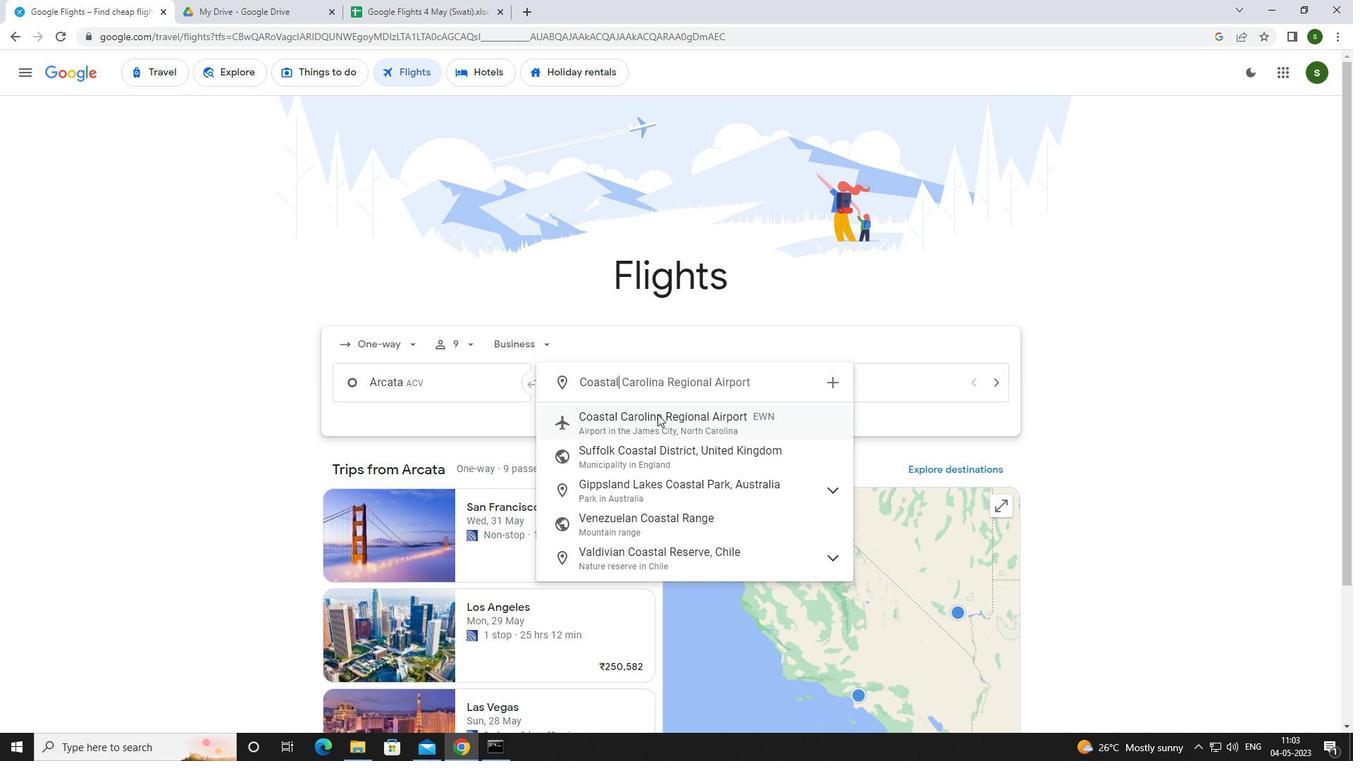 
Action: Mouse moved to (873, 385)
Screenshot: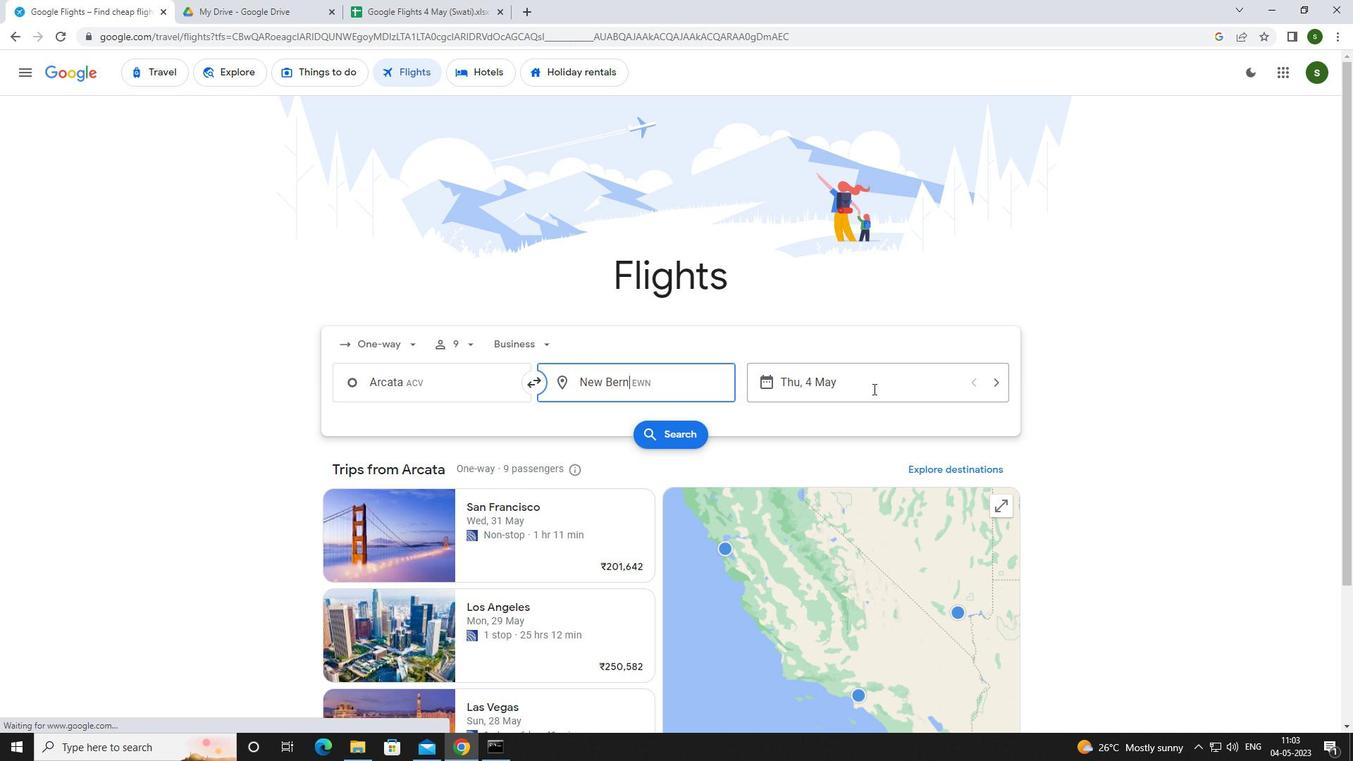 
Action: Mouse pressed left at (873, 385)
Screenshot: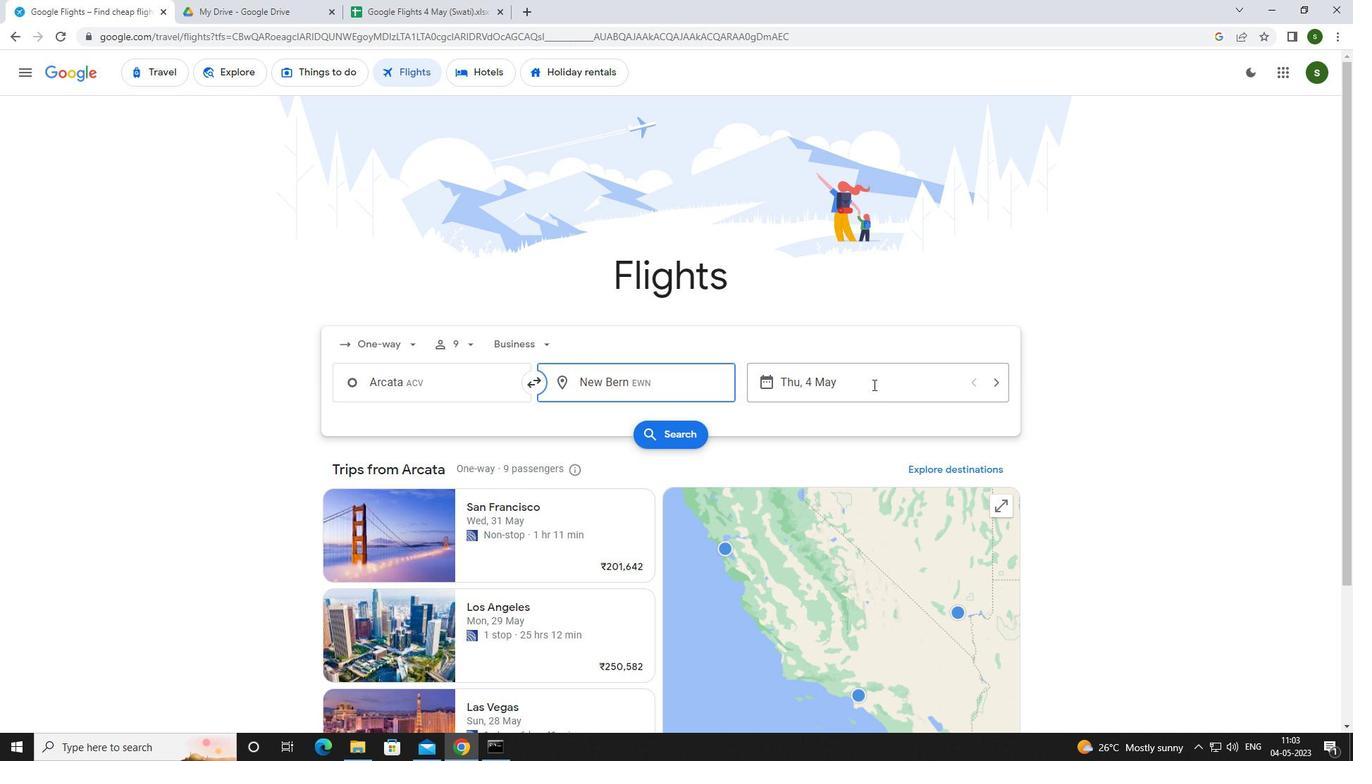 
Action: Mouse moved to (643, 480)
Screenshot: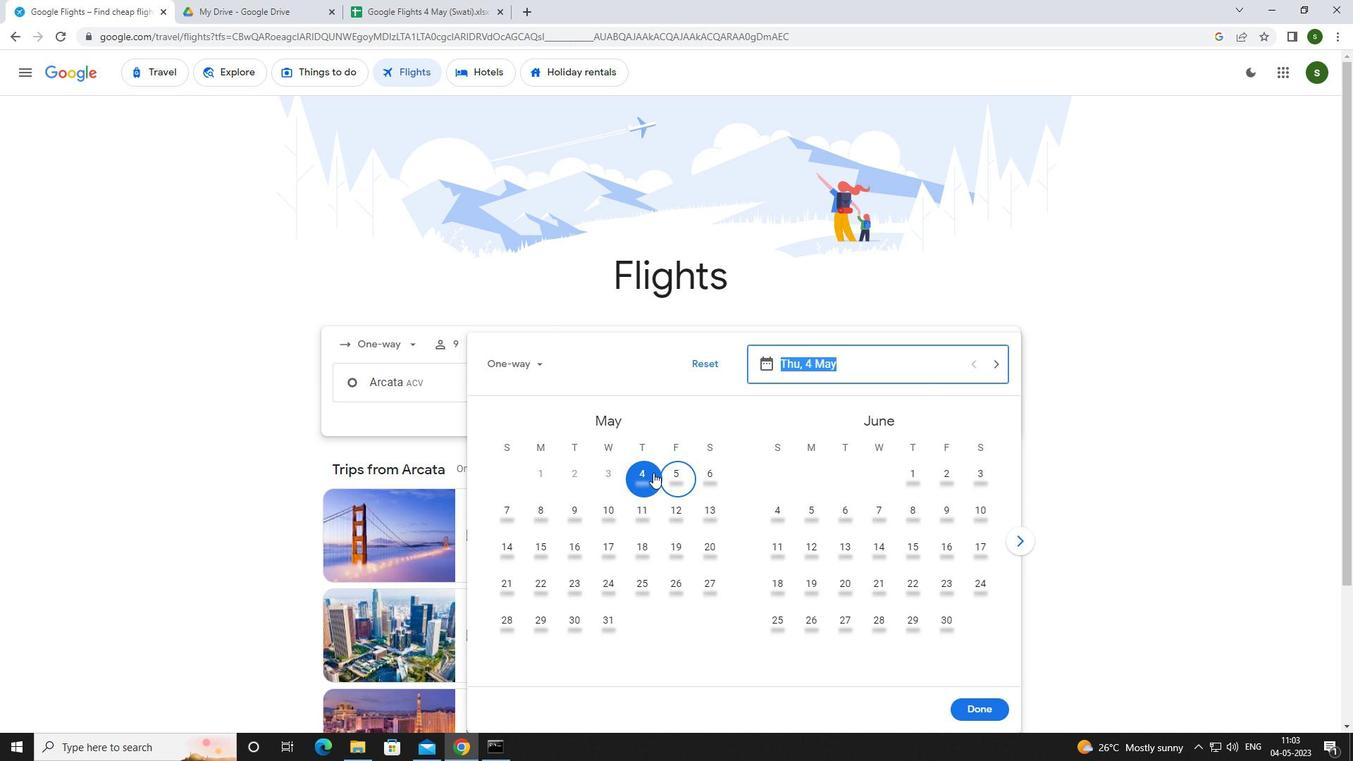 
Action: Mouse pressed left at (643, 480)
Screenshot: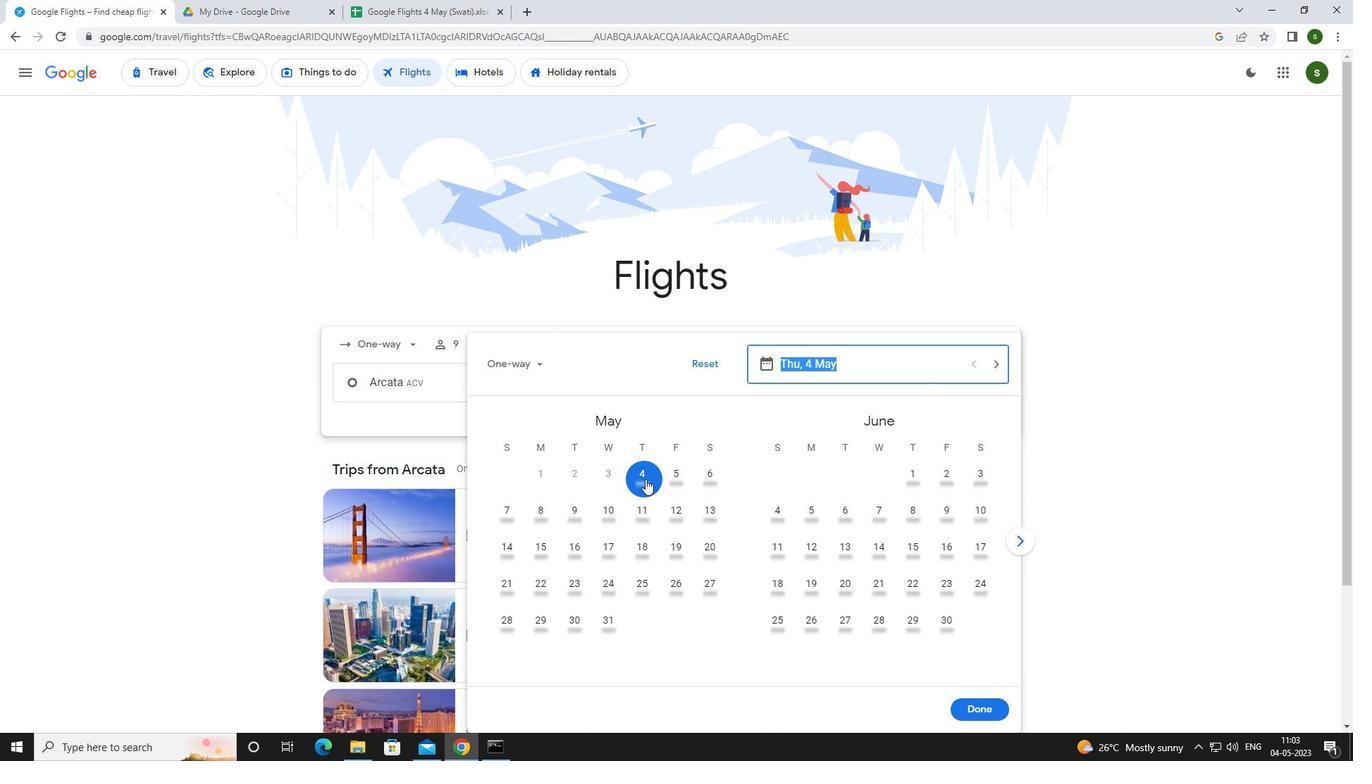 
Action: Mouse moved to (990, 709)
Screenshot: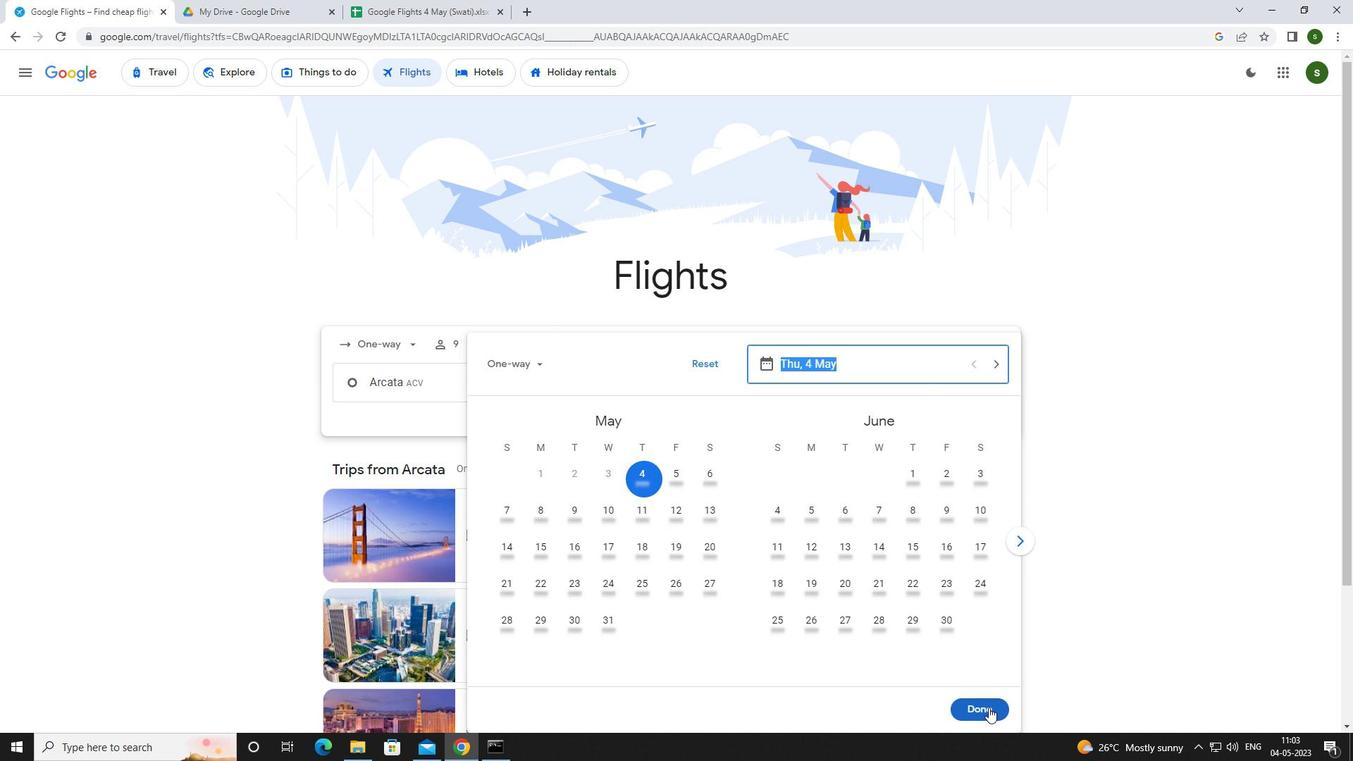 
Action: Mouse pressed left at (990, 709)
Screenshot: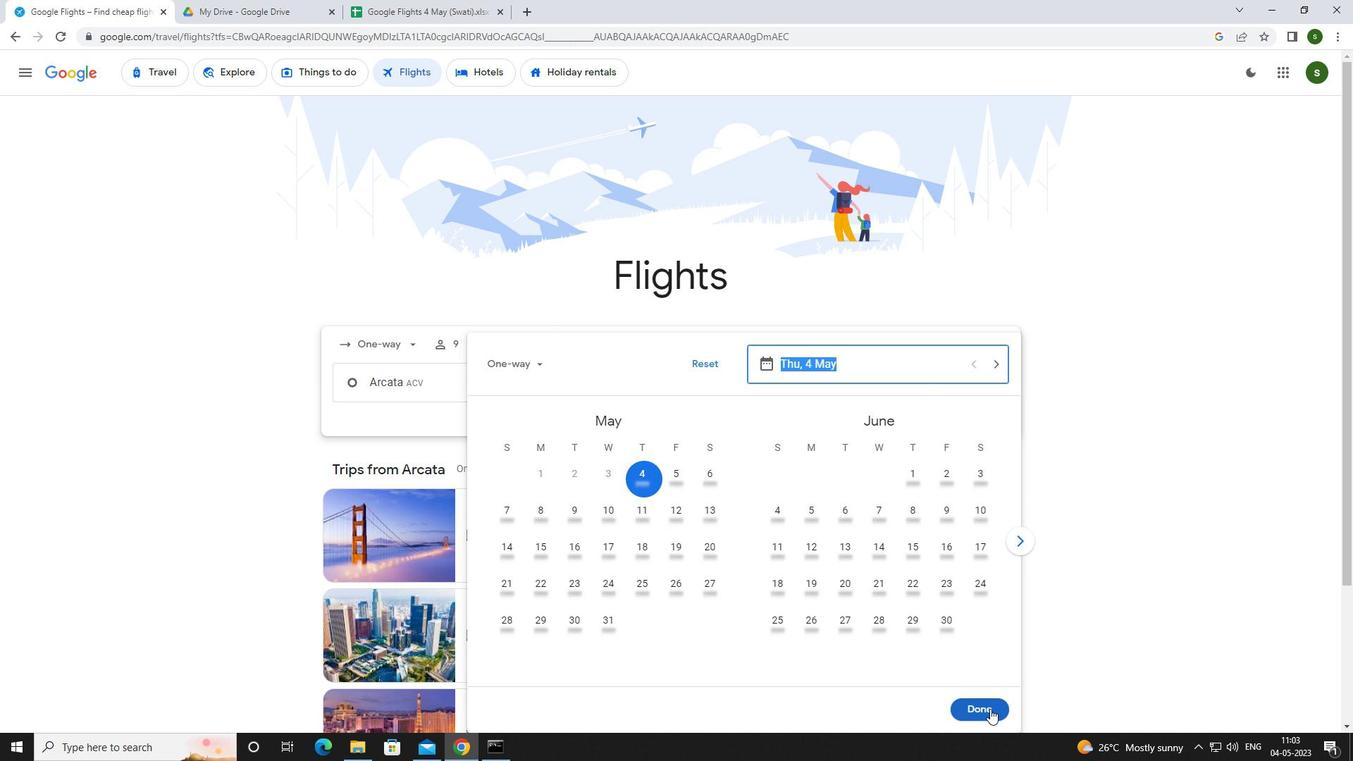 
Action: Mouse moved to (664, 426)
Screenshot: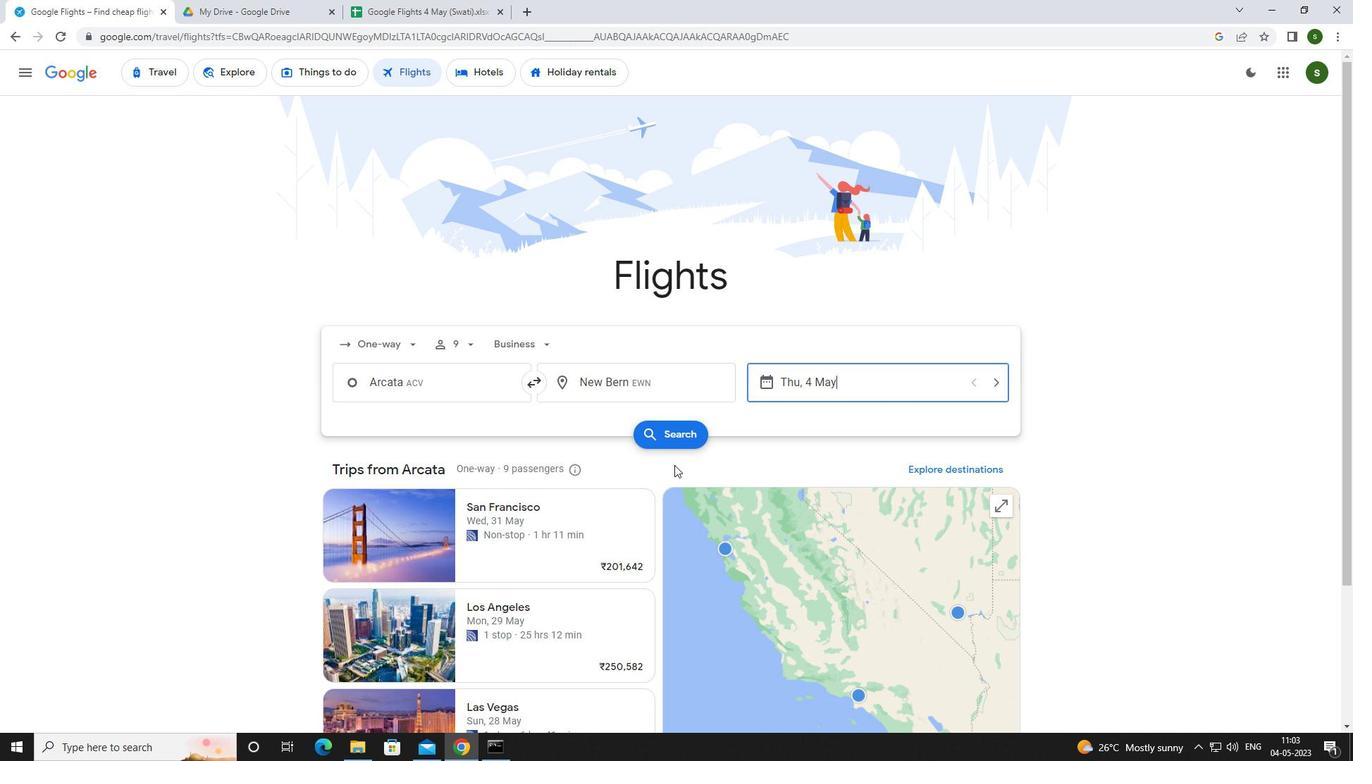 
Action: Mouse pressed left at (664, 426)
Screenshot: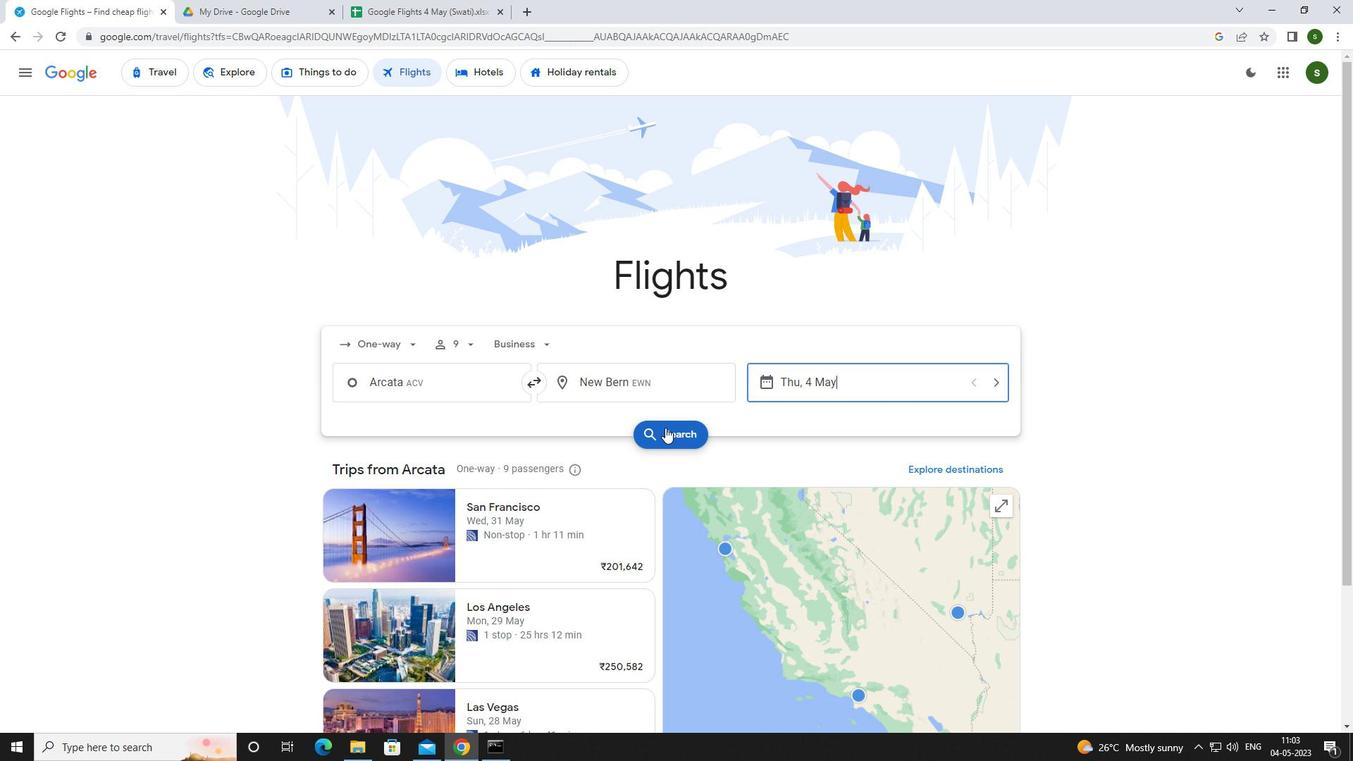 
Action: Mouse moved to (347, 193)
Screenshot: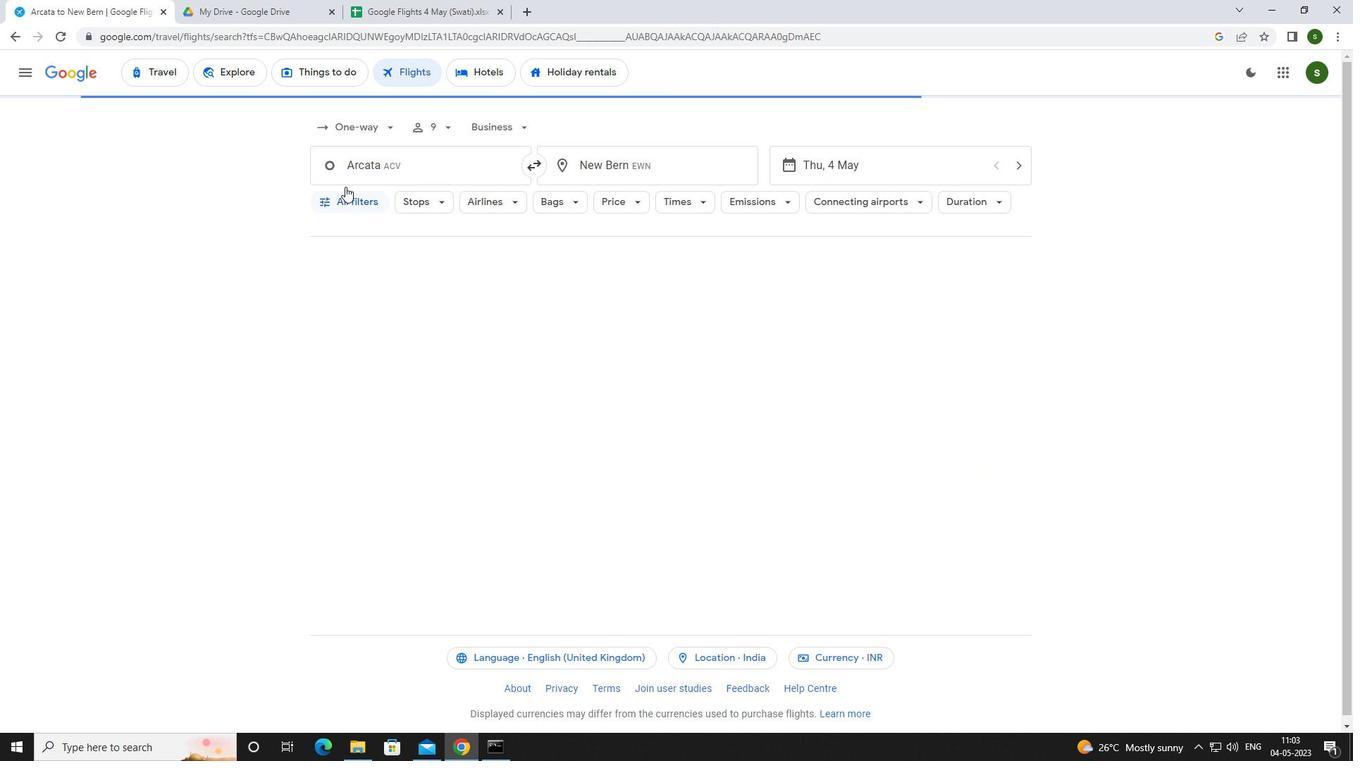 
Action: Mouse pressed left at (347, 193)
Screenshot: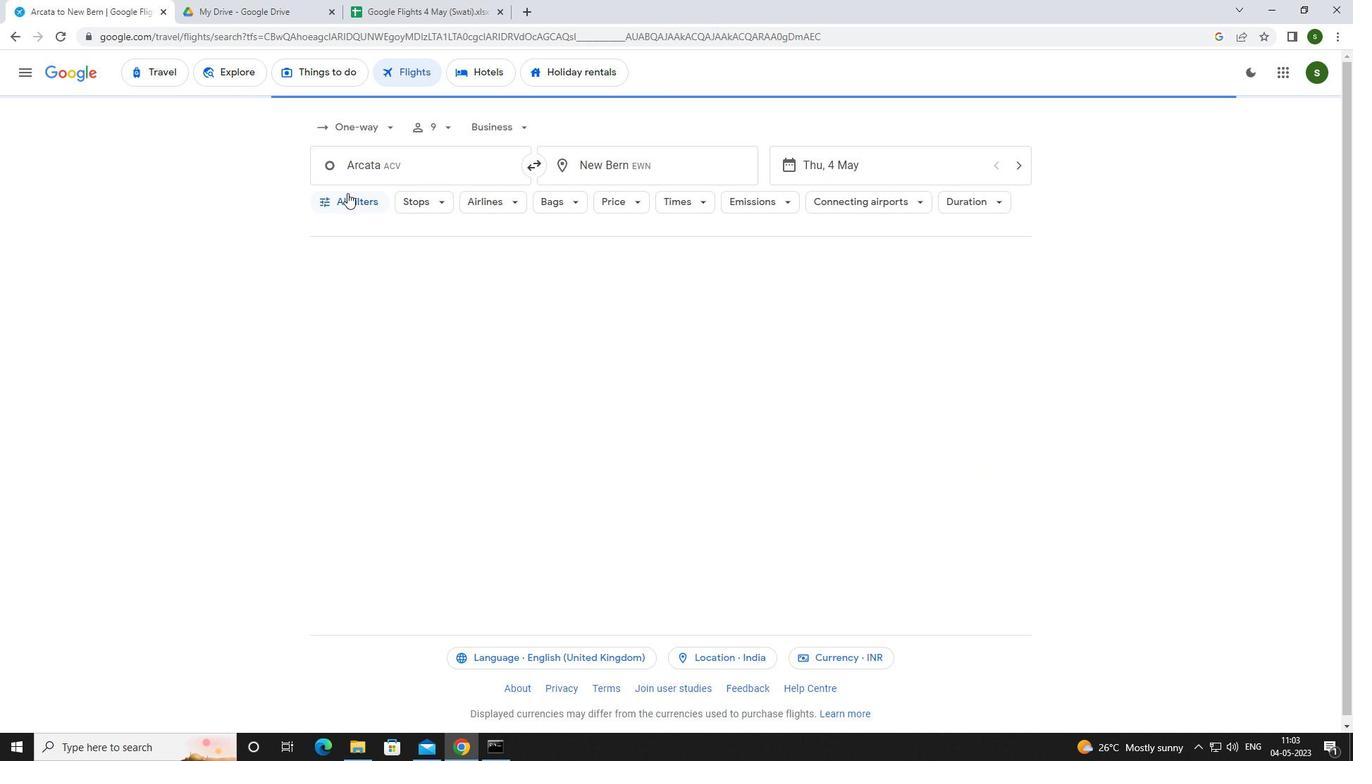 
Action: Mouse moved to (407, 308)
Screenshot: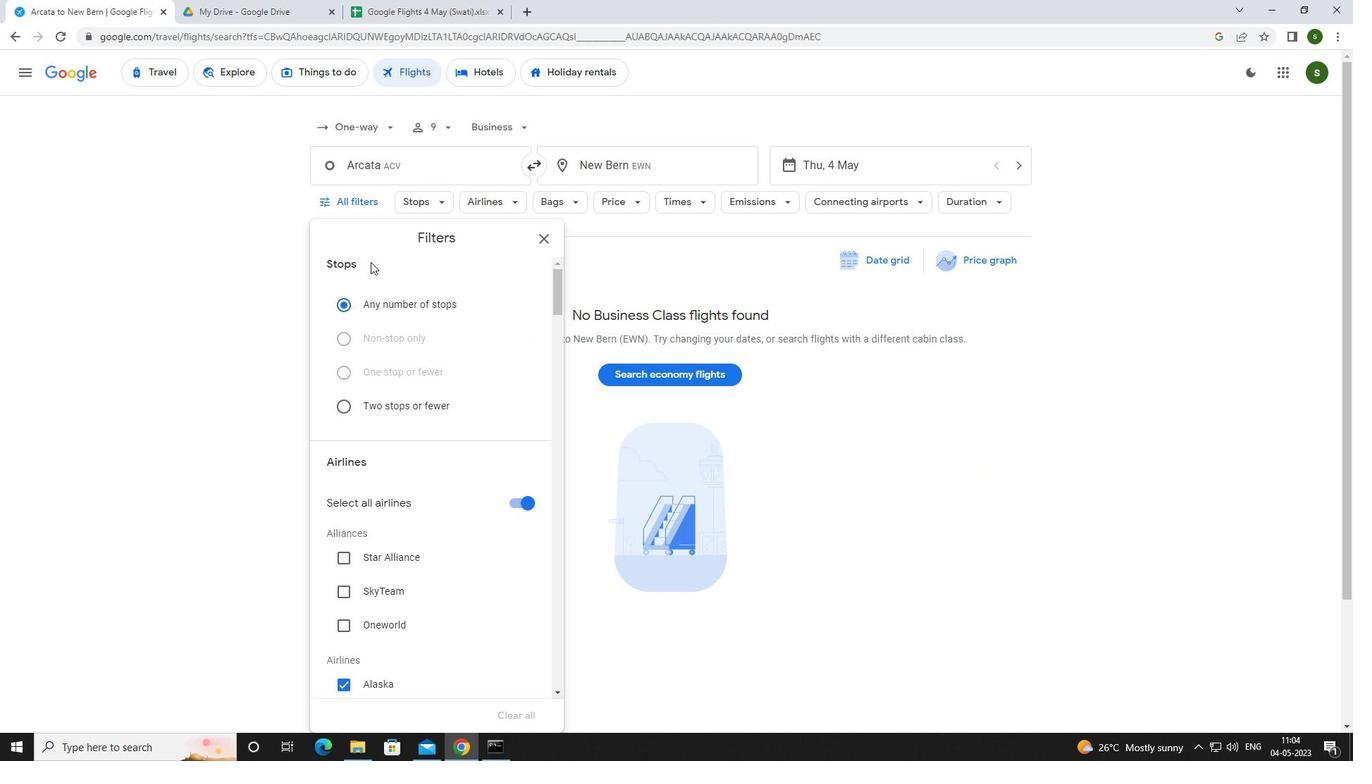 
Action: Mouse scrolled (407, 308) with delta (0, 0)
Screenshot: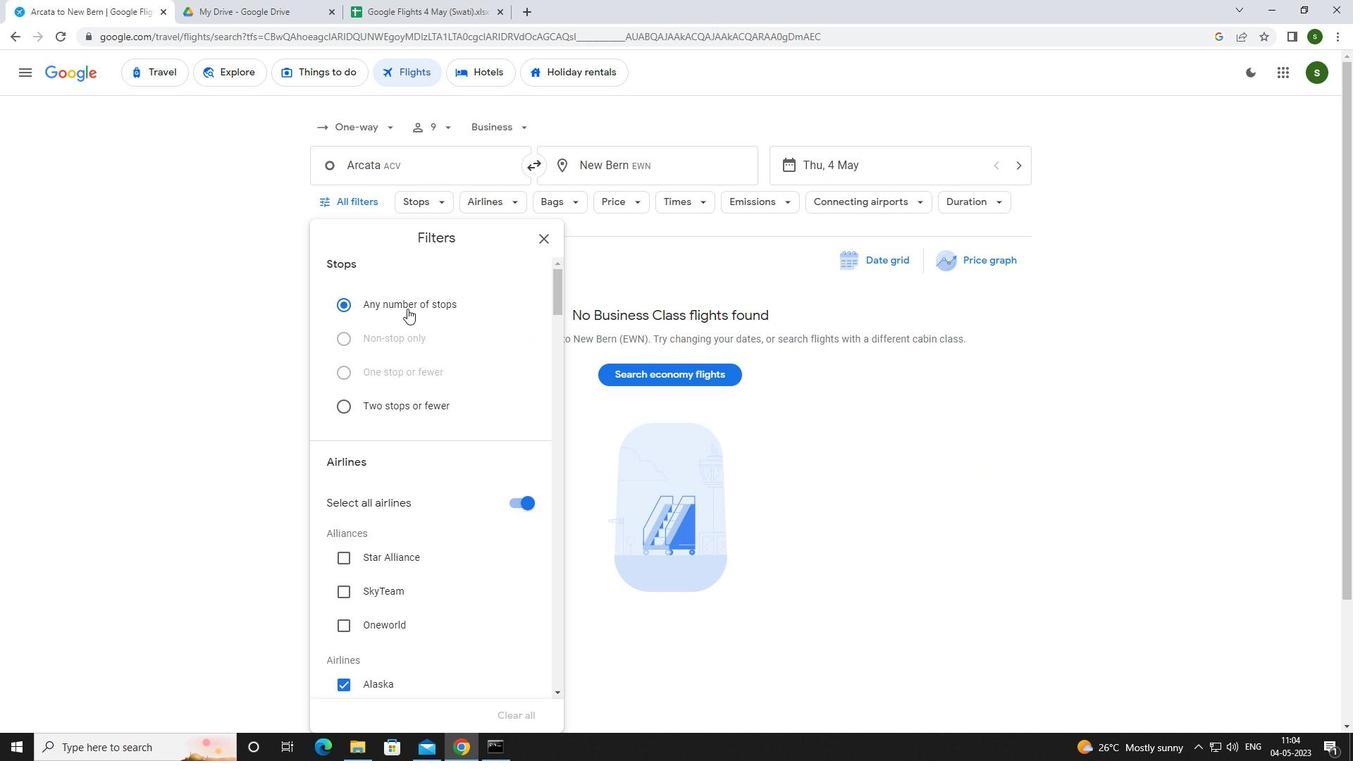 
Action: Mouse scrolled (407, 308) with delta (0, 0)
Screenshot: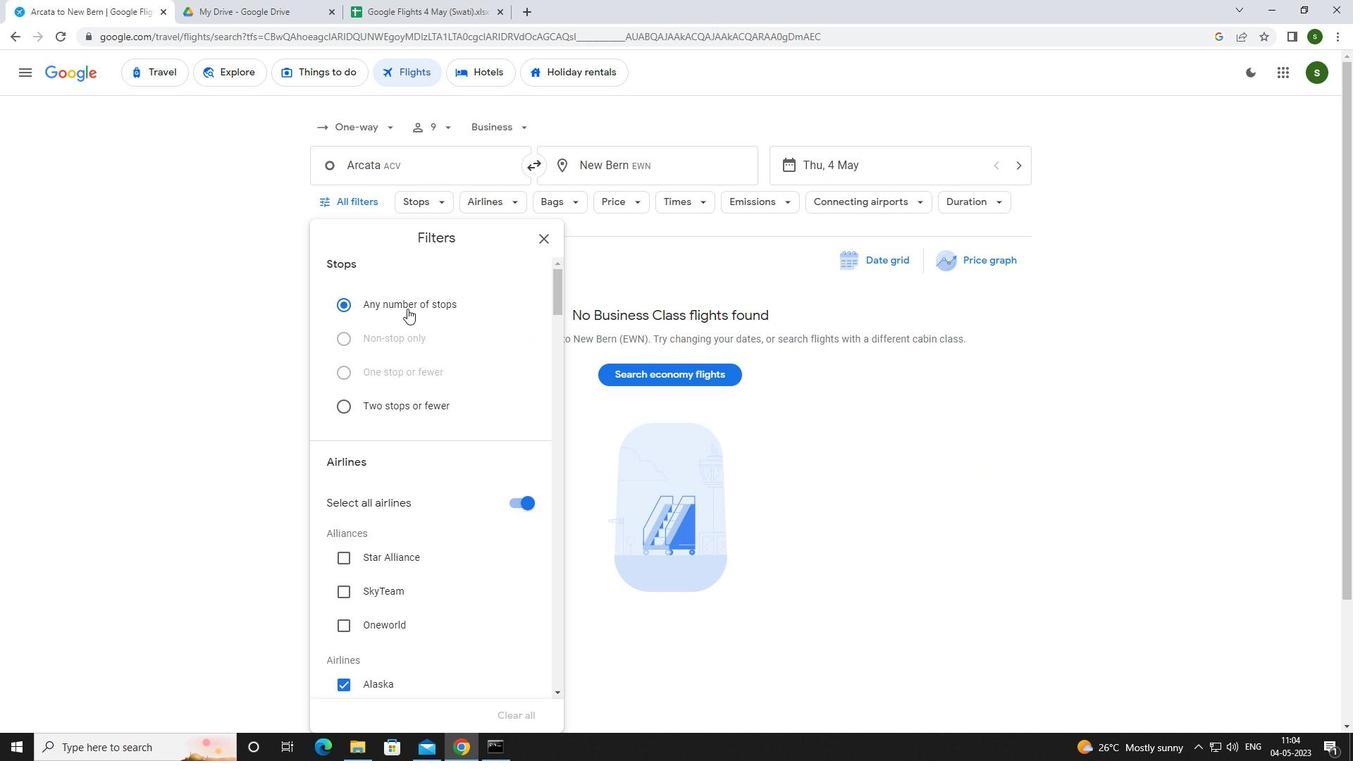 
Action: Mouse scrolled (407, 308) with delta (0, 0)
Screenshot: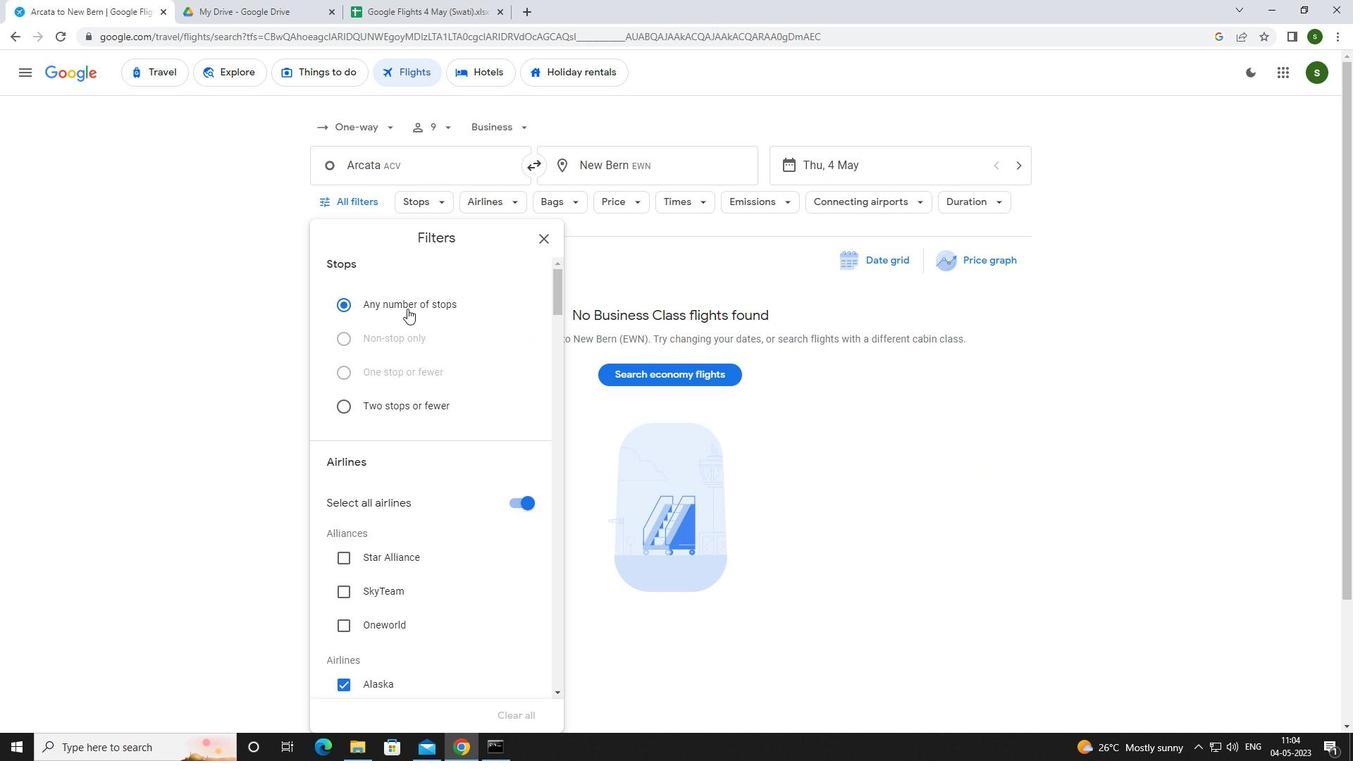 
Action: Mouse scrolled (407, 308) with delta (0, 0)
Screenshot: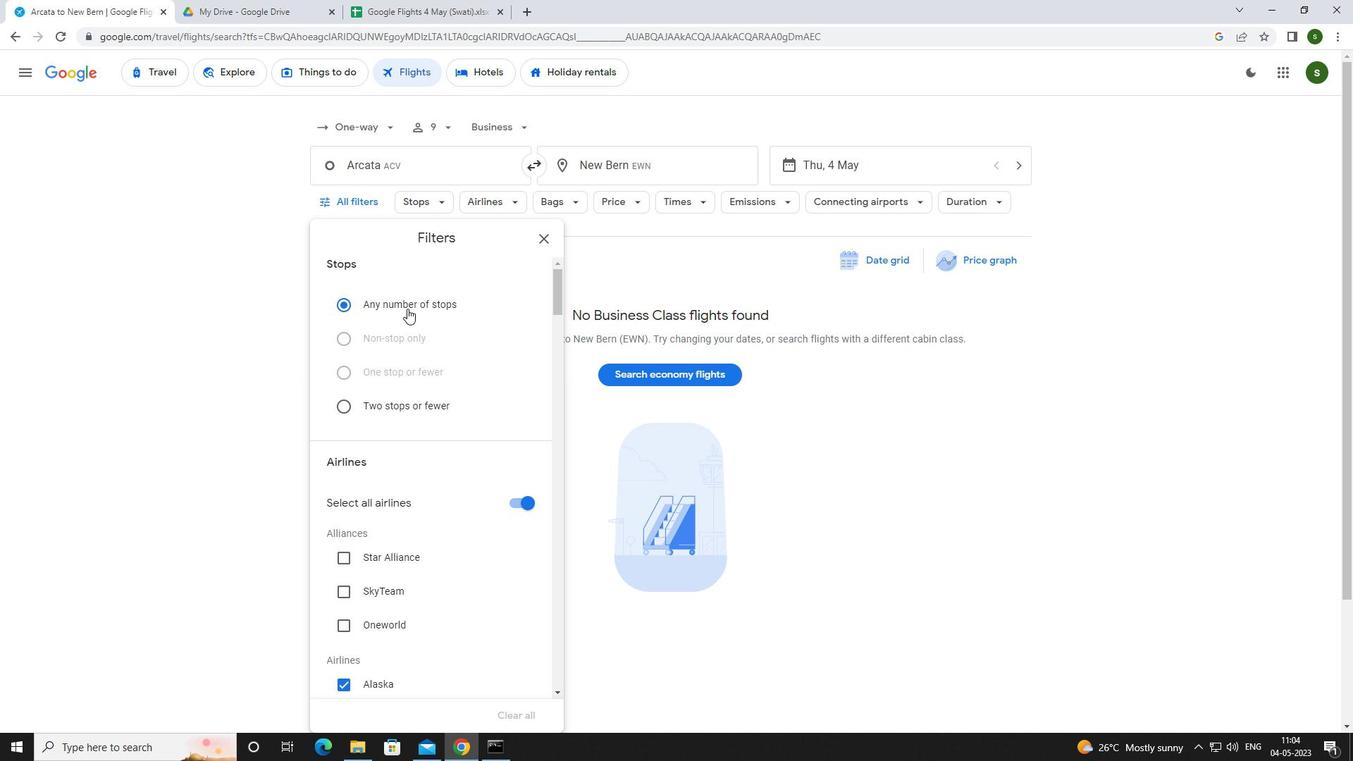 
Action: Mouse scrolled (407, 308) with delta (0, 0)
Screenshot: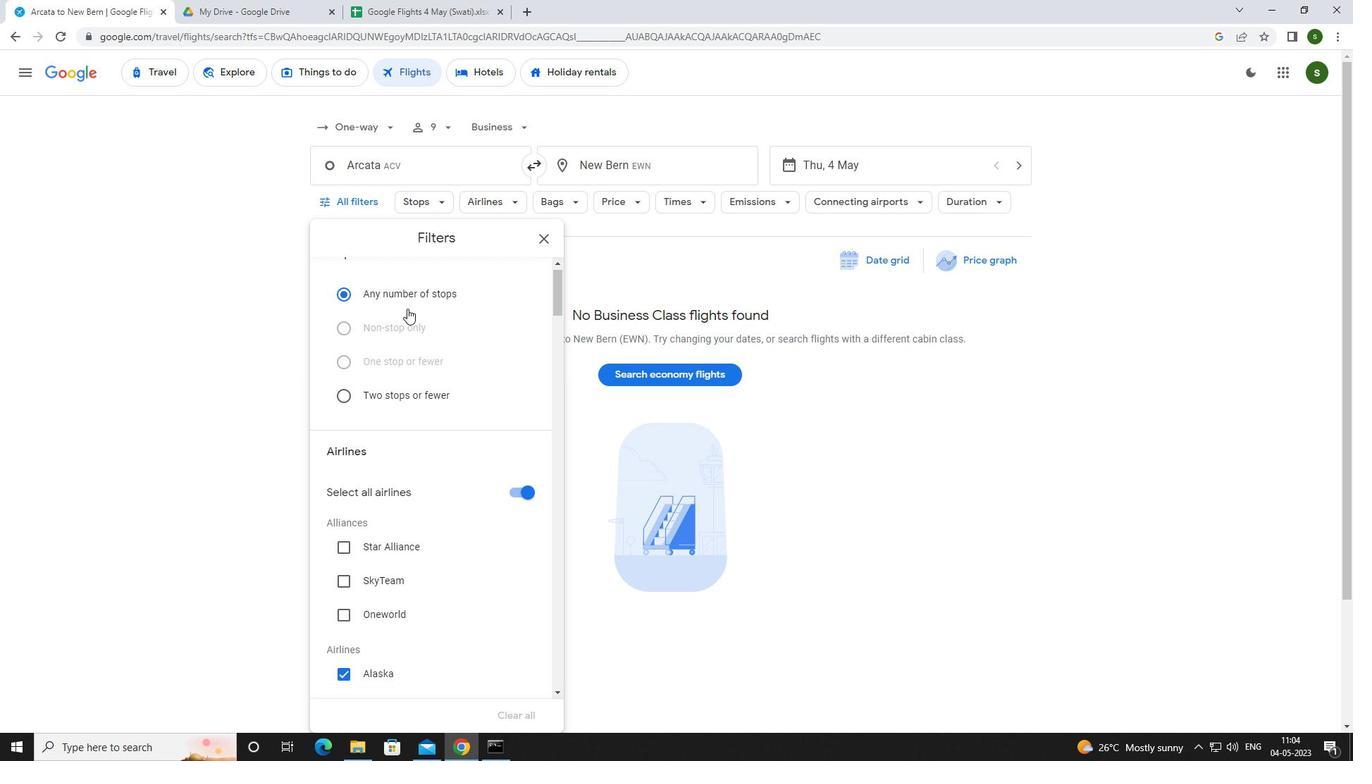 
Action: Mouse scrolled (407, 308) with delta (0, 0)
Screenshot: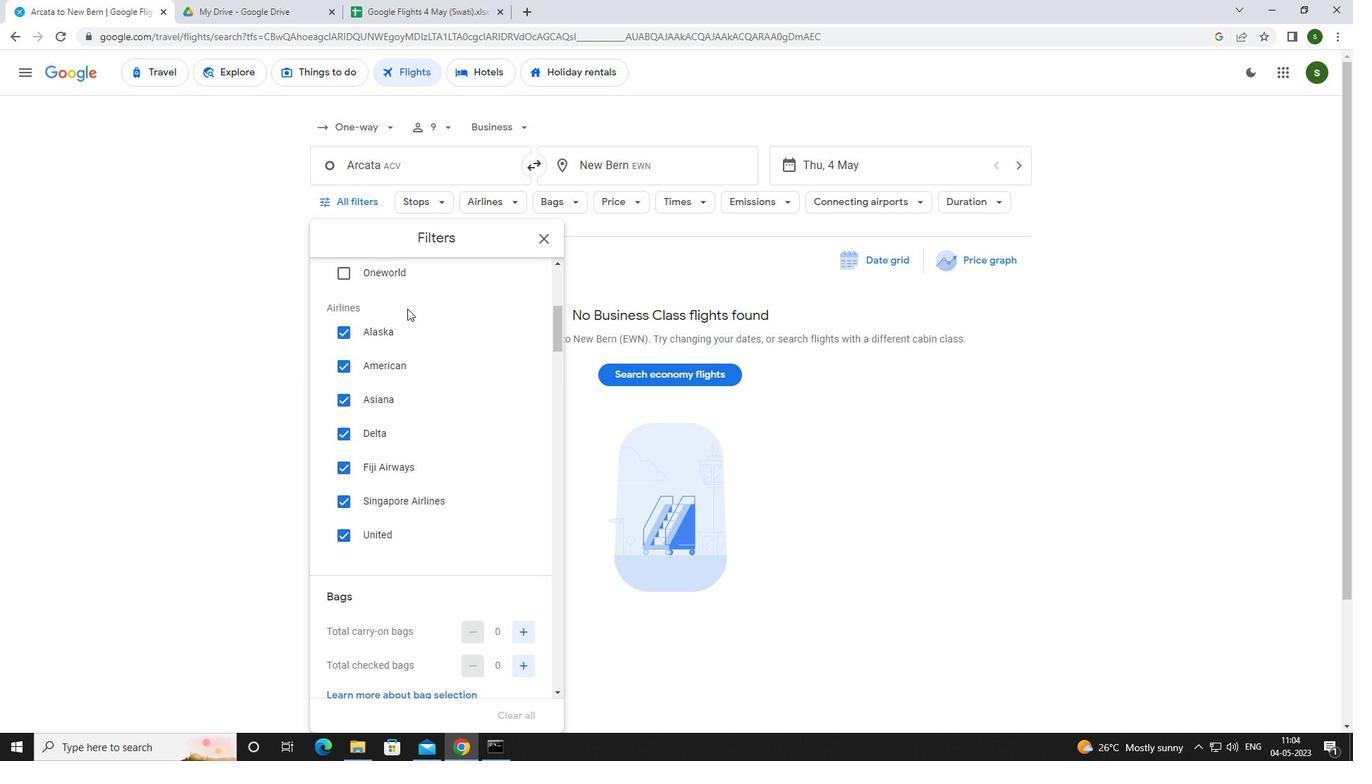 
Action: Mouse scrolled (407, 308) with delta (0, 0)
Screenshot: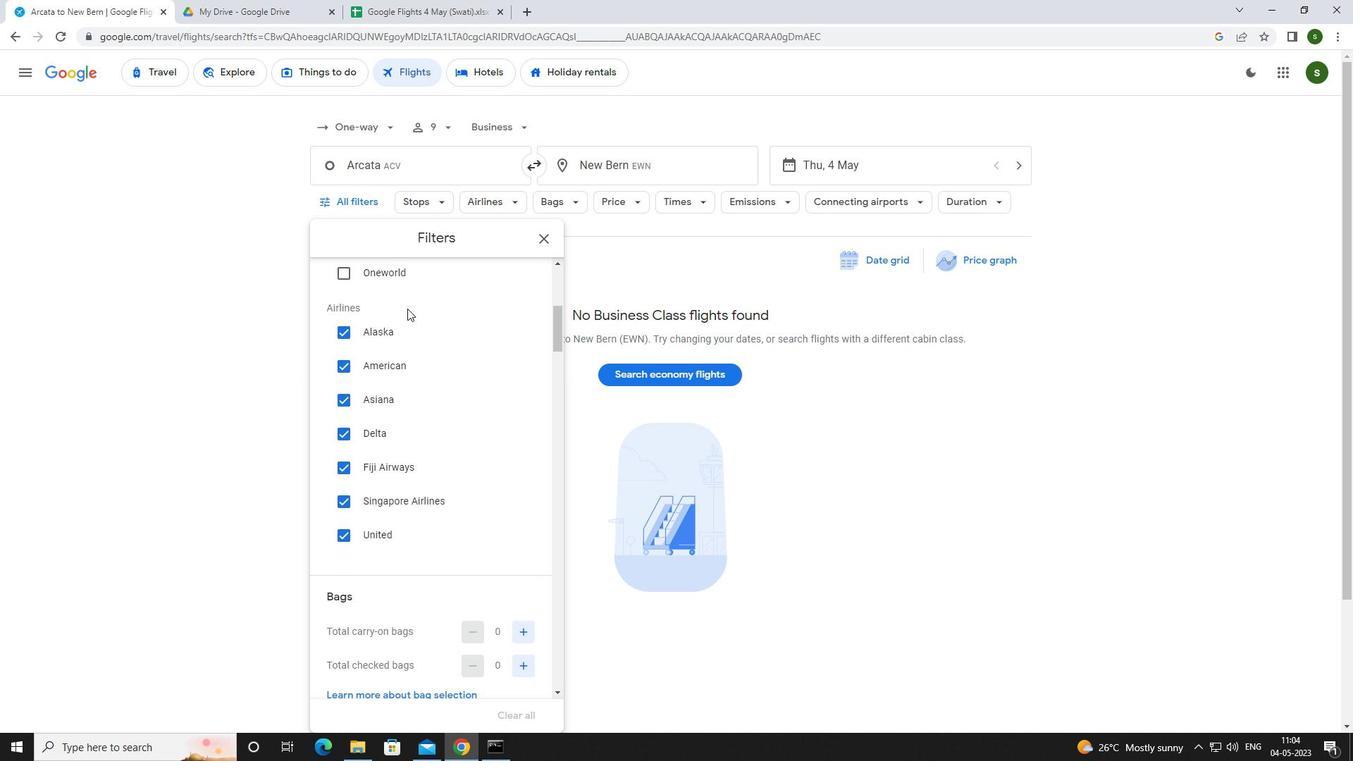 
Action: Mouse scrolled (407, 308) with delta (0, 0)
Screenshot: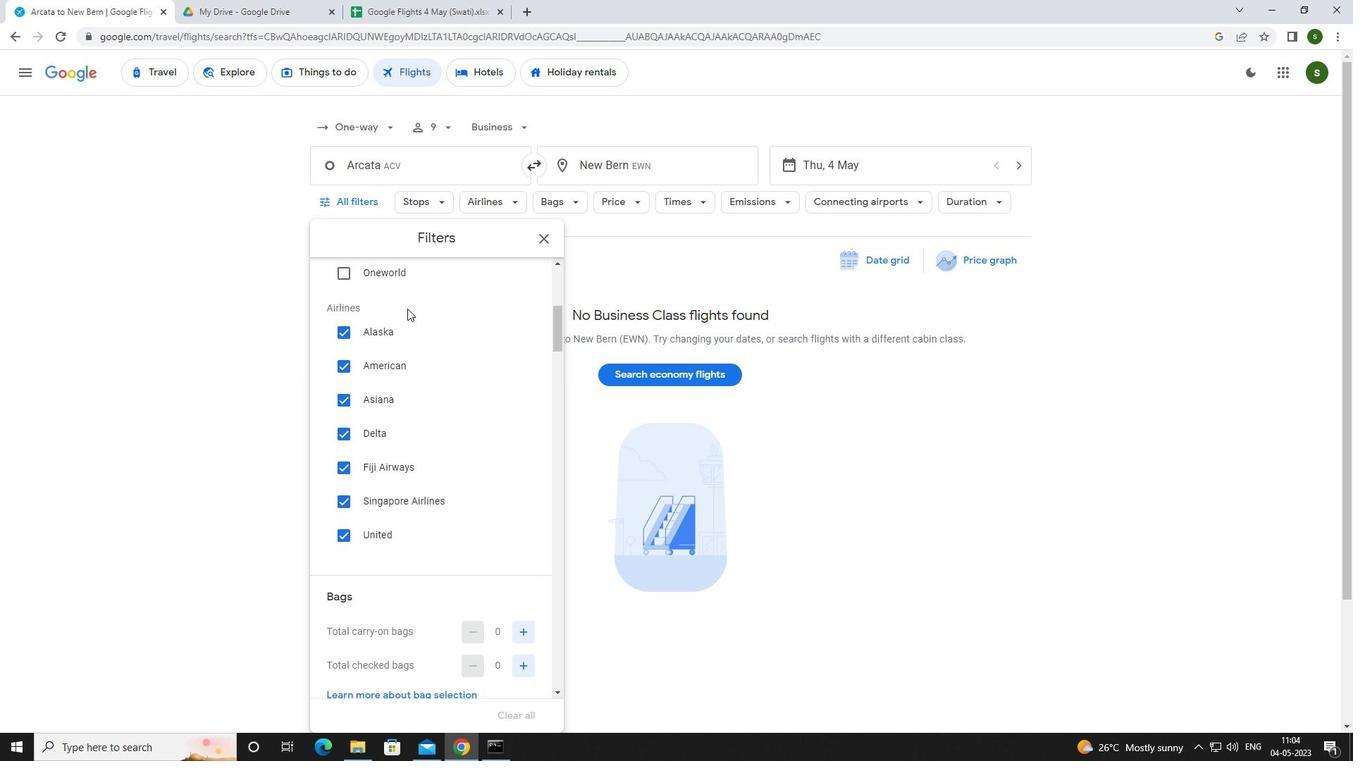 
Action: Mouse moved to (526, 419)
Screenshot: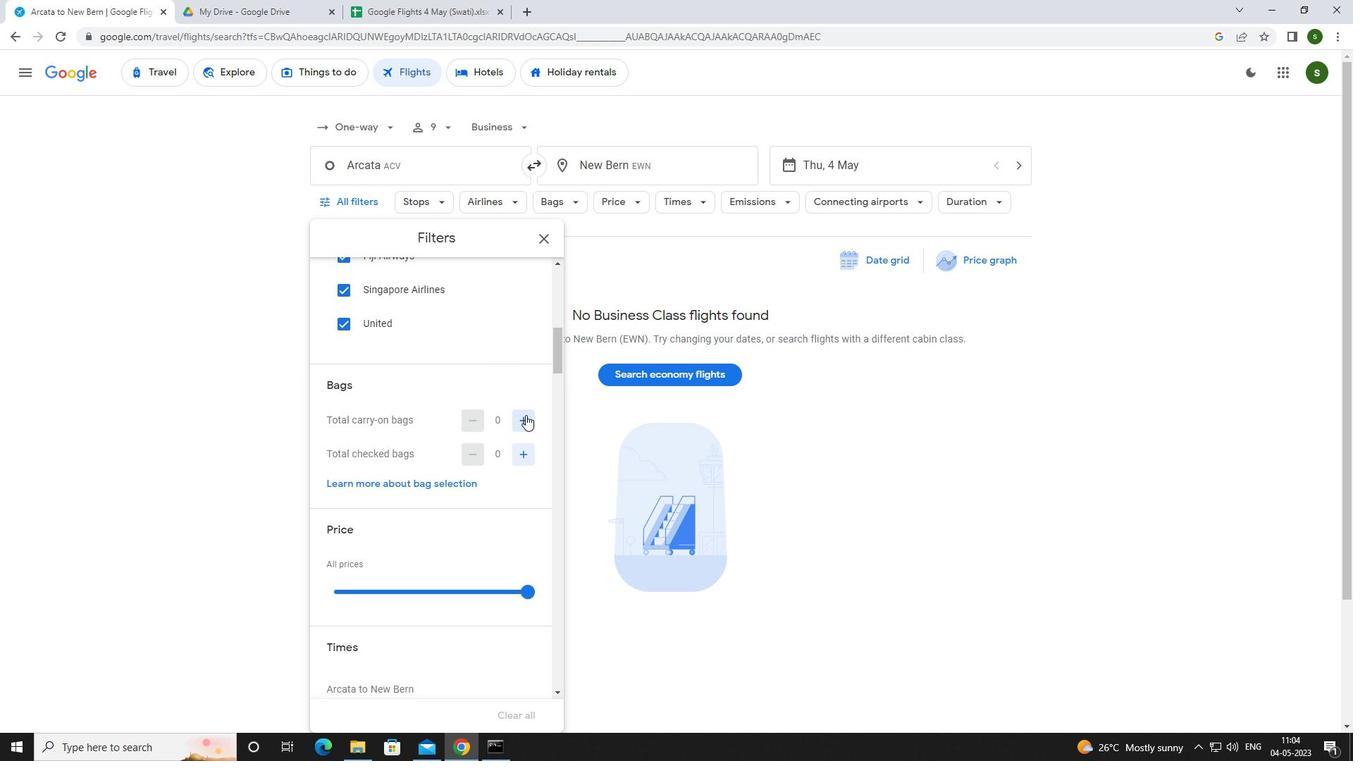 
Action: Mouse pressed left at (526, 419)
Screenshot: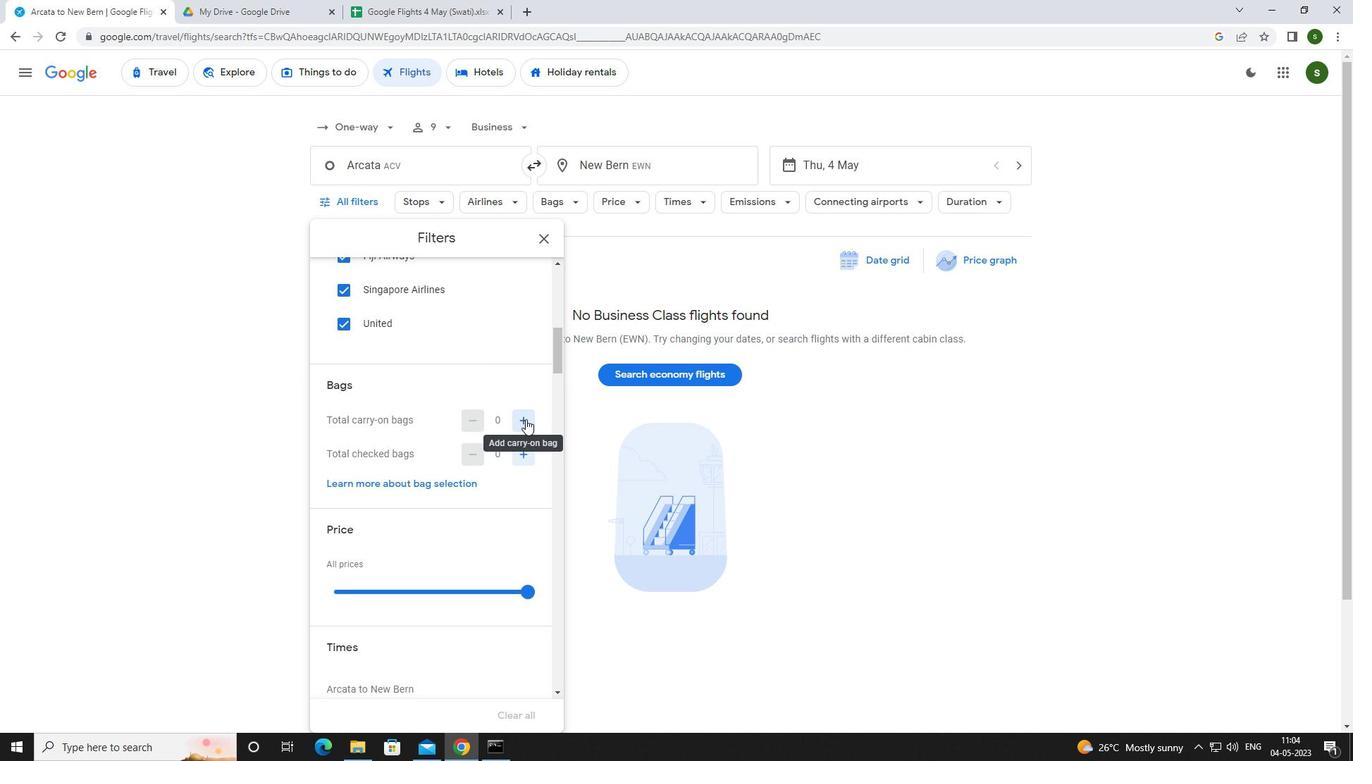 
Action: Mouse scrolled (526, 418) with delta (0, 0)
Screenshot: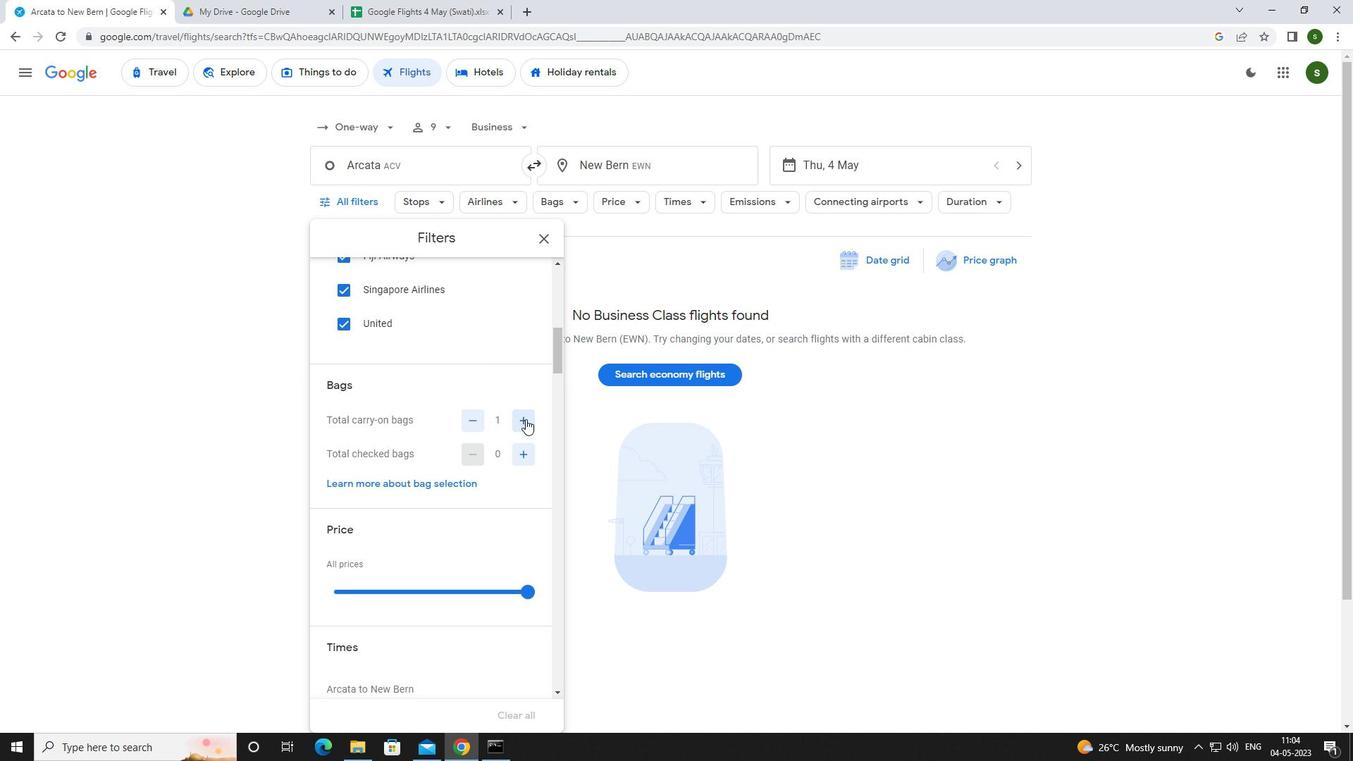 
Action: Mouse scrolled (526, 418) with delta (0, 0)
Screenshot: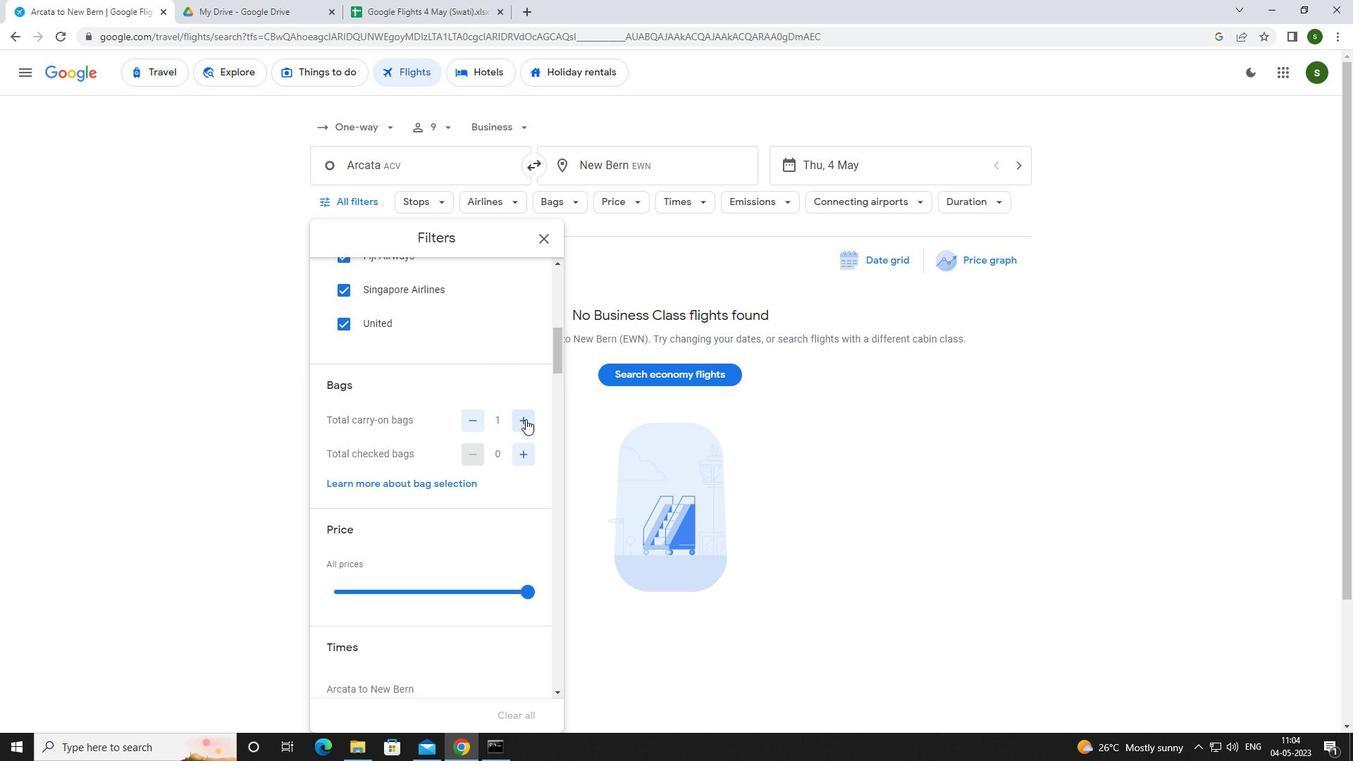 
Action: Mouse moved to (526, 456)
Screenshot: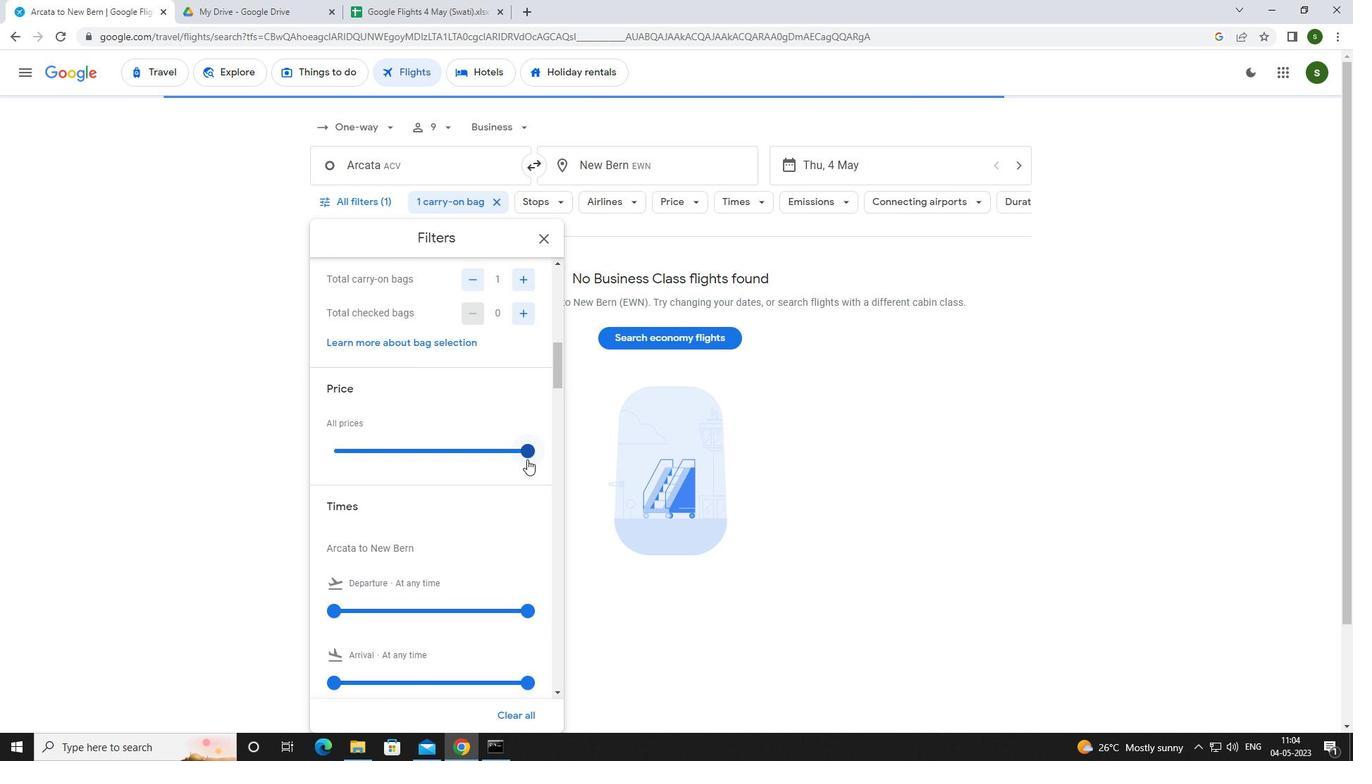 
Action: Mouse pressed left at (526, 456)
Screenshot: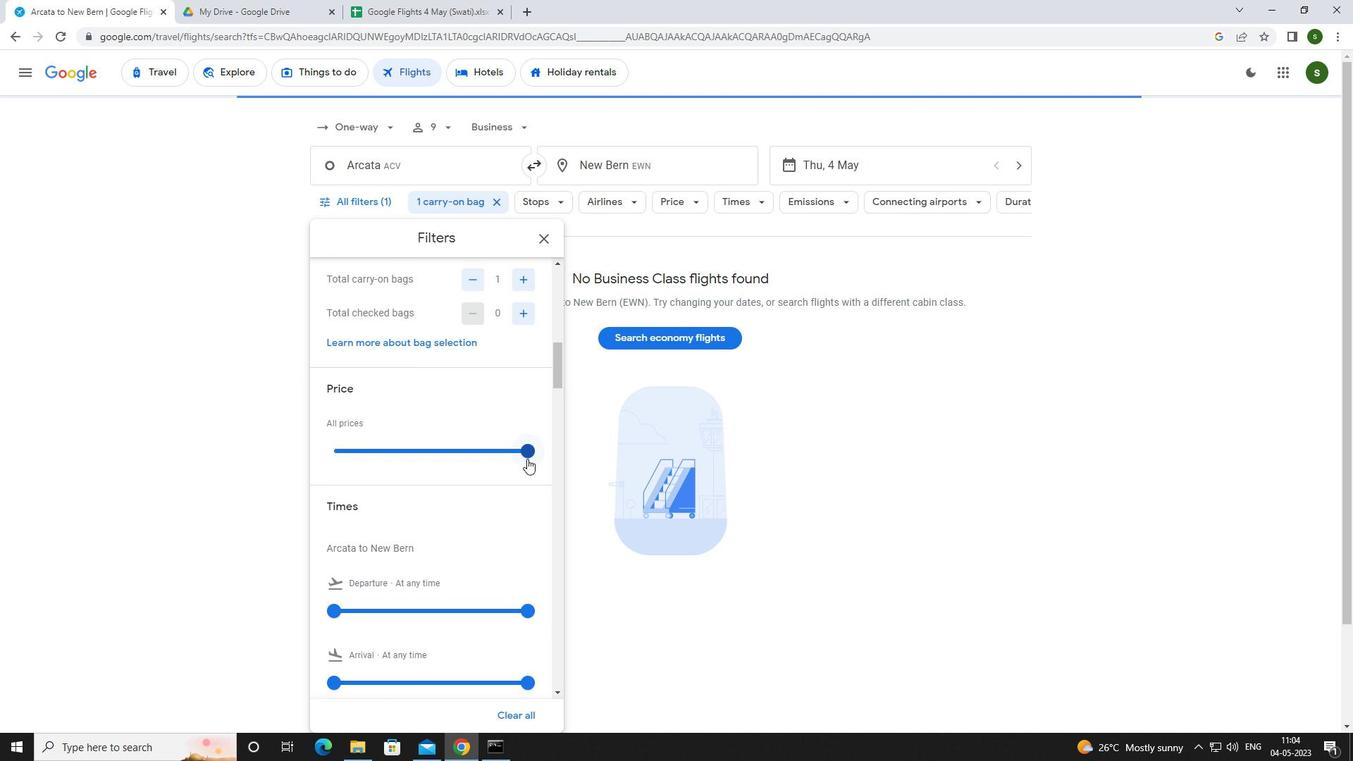
Action: Mouse scrolled (526, 455) with delta (0, 0)
Screenshot: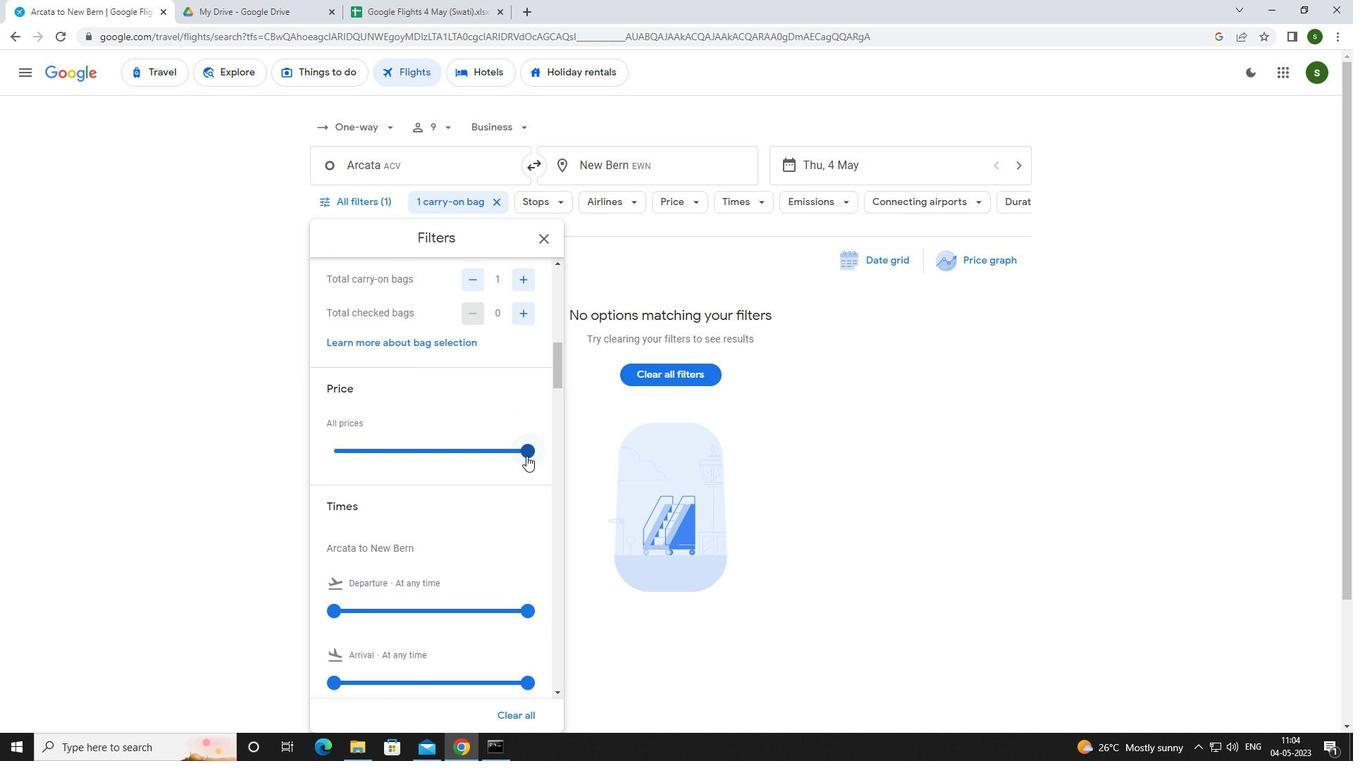 
Action: Mouse moved to (333, 538)
Screenshot: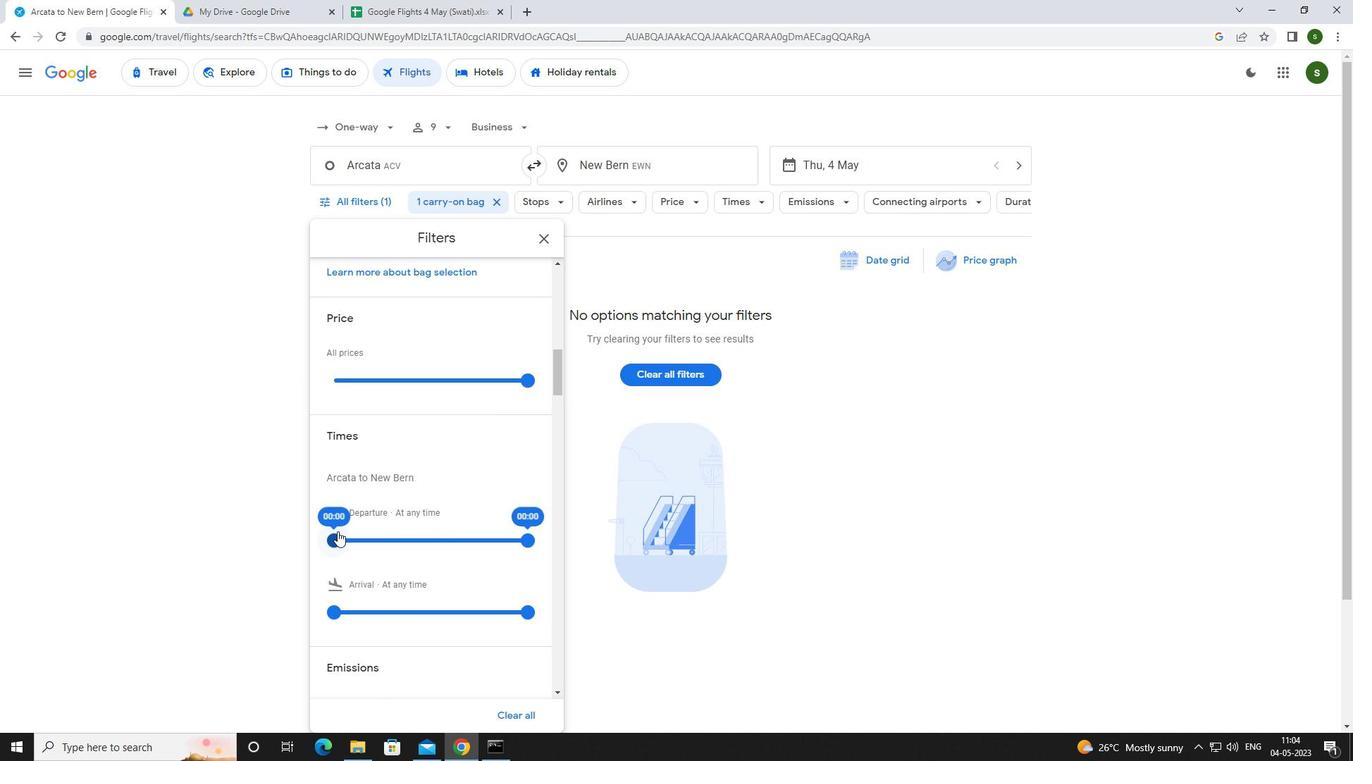 
Action: Mouse pressed left at (333, 538)
Screenshot: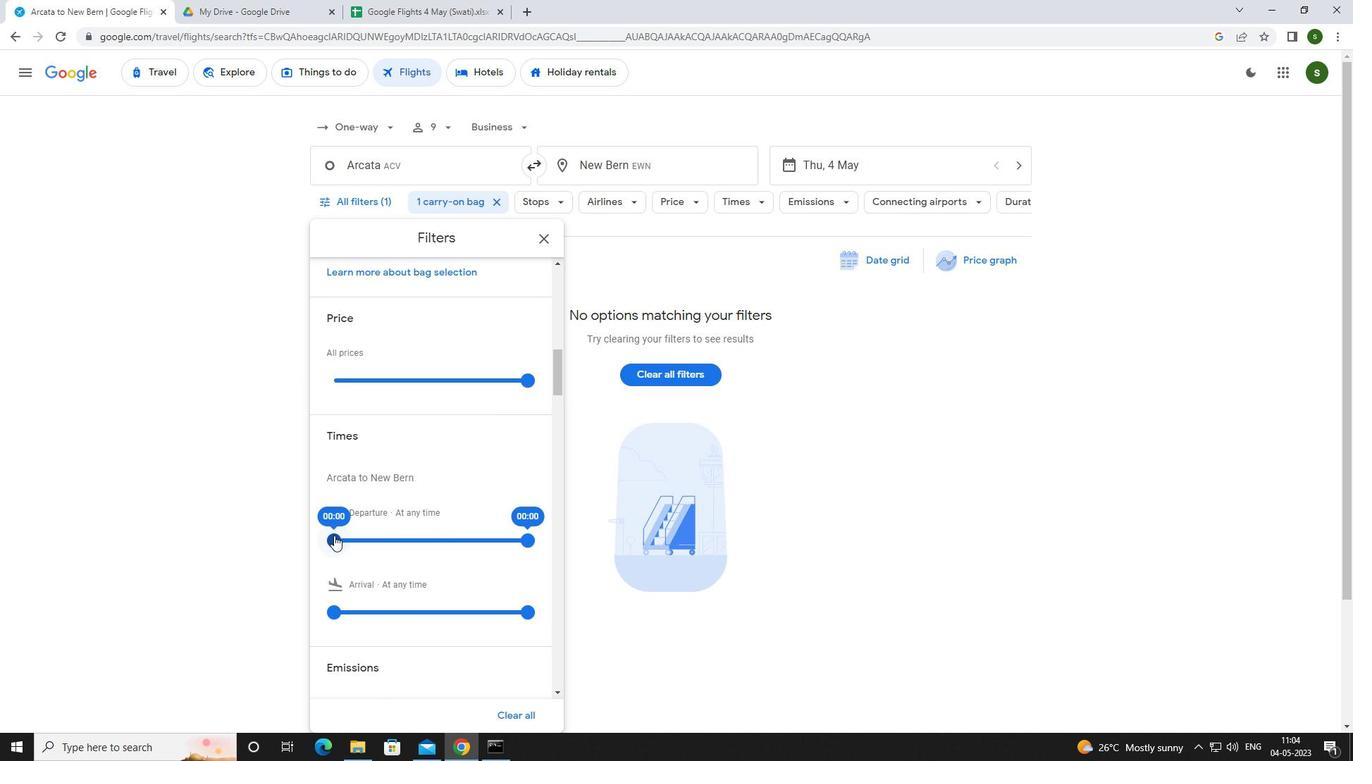 
Action: Mouse moved to (800, 531)
Screenshot: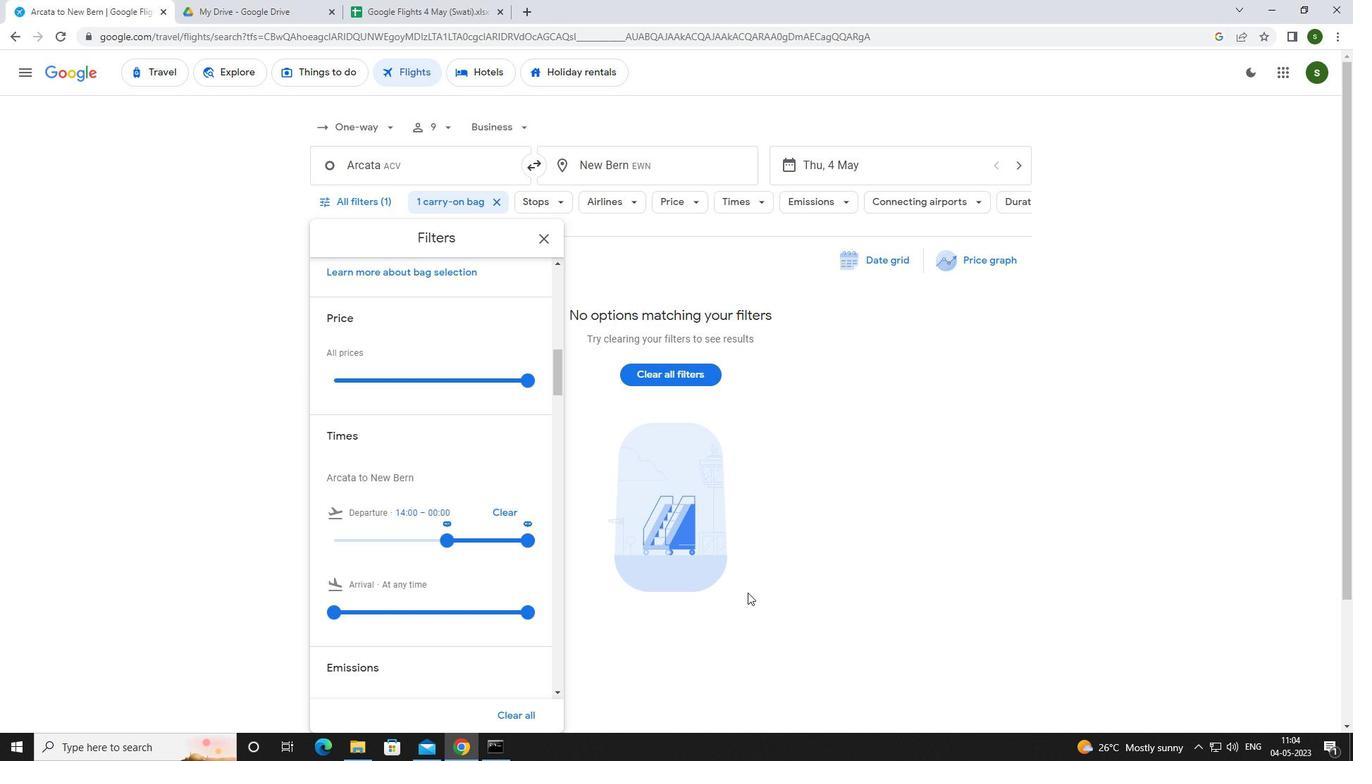
Action: Mouse pressed left at (800, 531)
Screenshot: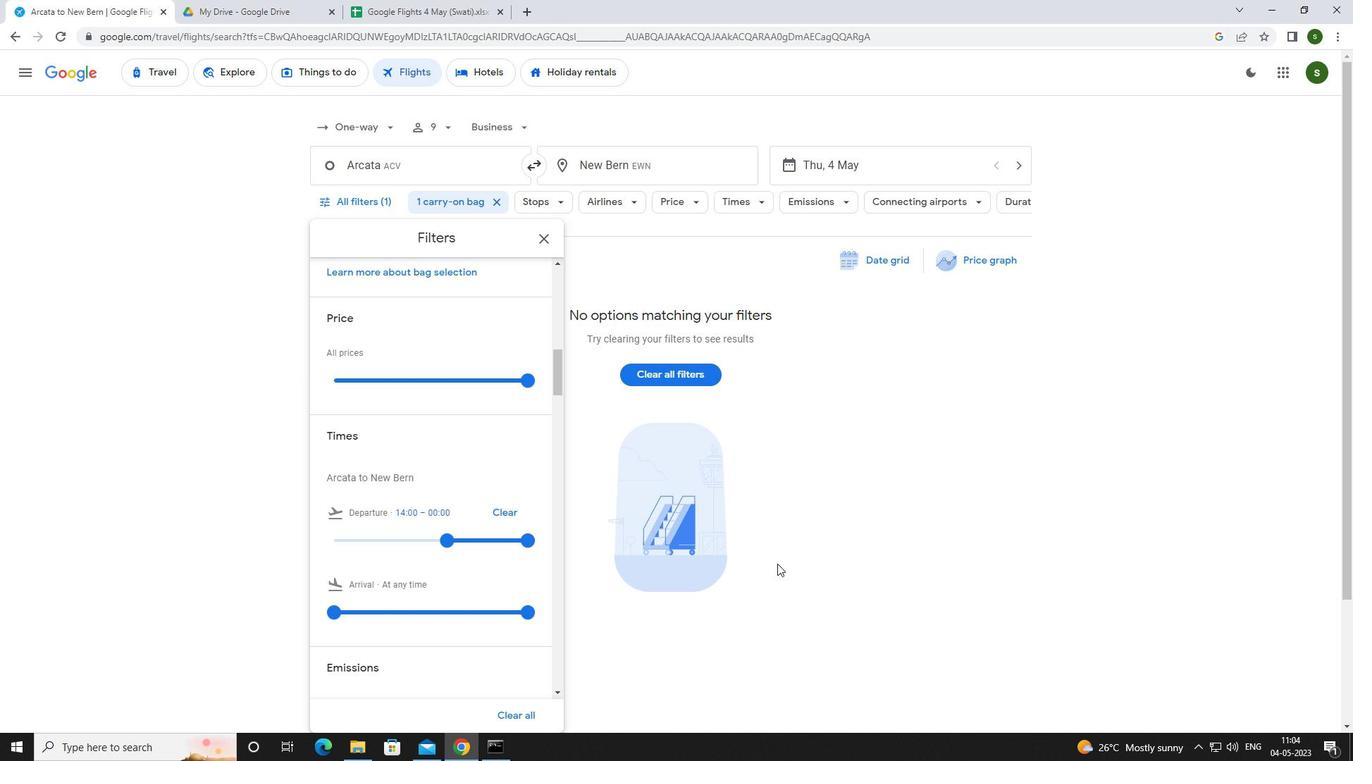 
